 Task: Look for space in Dhaka, Bangladesh from 15th August, 2023 to 20th August, 2023 for 1 adult in price range Rs.5000 to Rs.10000. Place can be private room with 1  bedroom having 1 bed and 1 bathroom. Property type can be hotel. Amenities needed are: air conditioning, . Booking option can be shelf check-in. Required host language is English.
Action: Mouse moved to (399, 183)
Screenshot: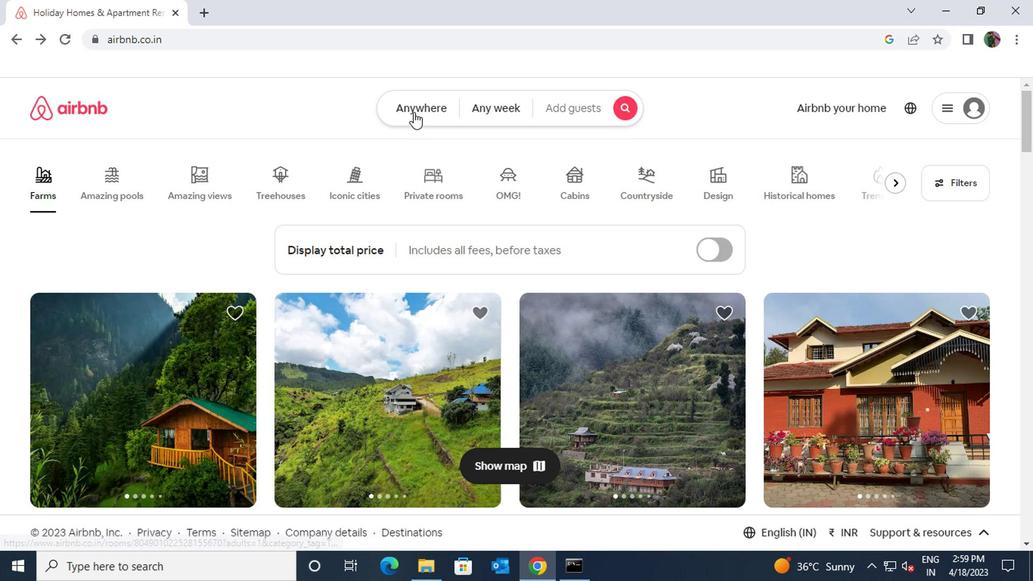
Action: Mouse pressed left at (399, 183)
Screenshot: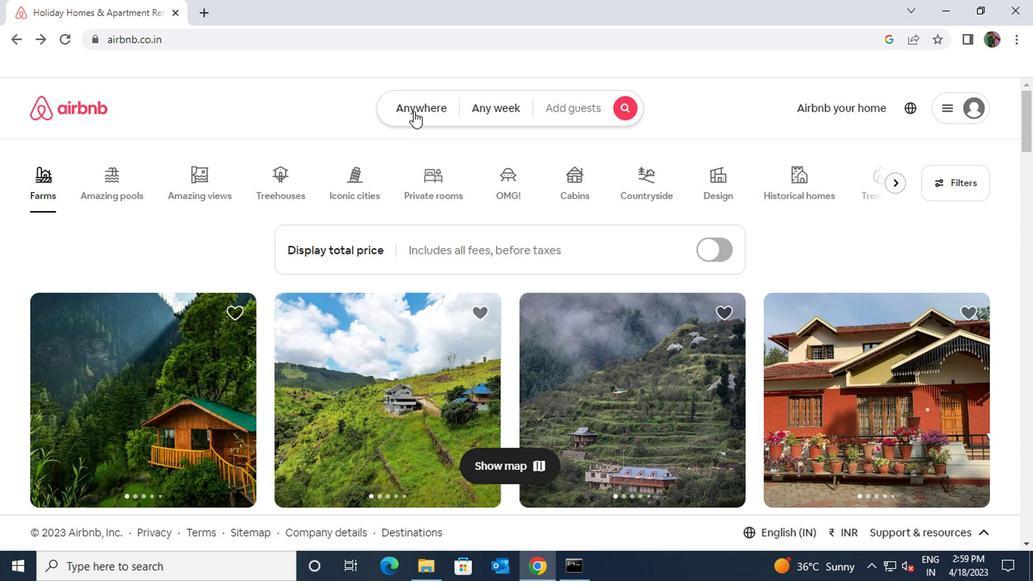 
Action: Mouse moved to (362, 215)
Screenshot: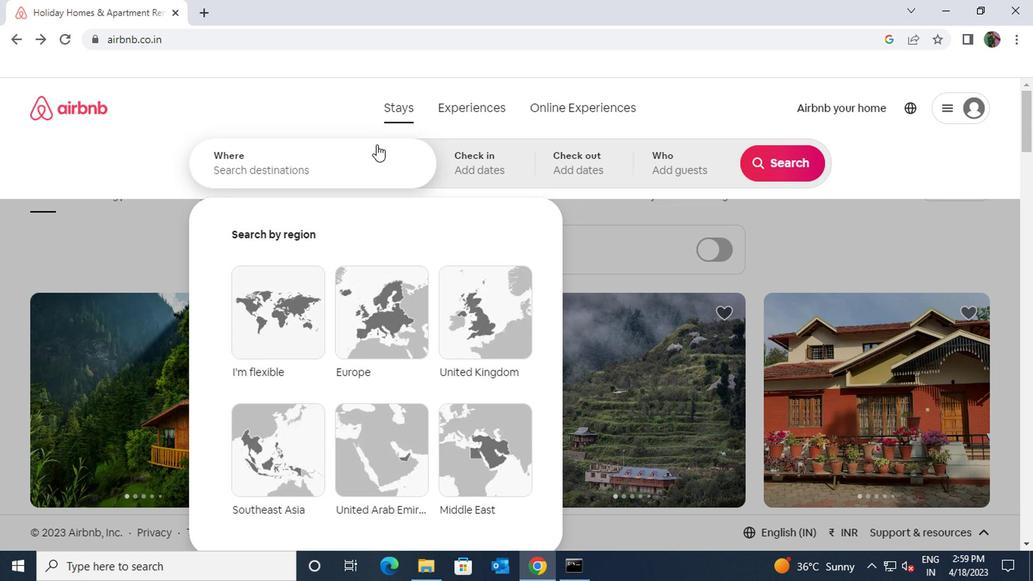 
Action: Mouse pressed left at (362, 215)
Screenshot: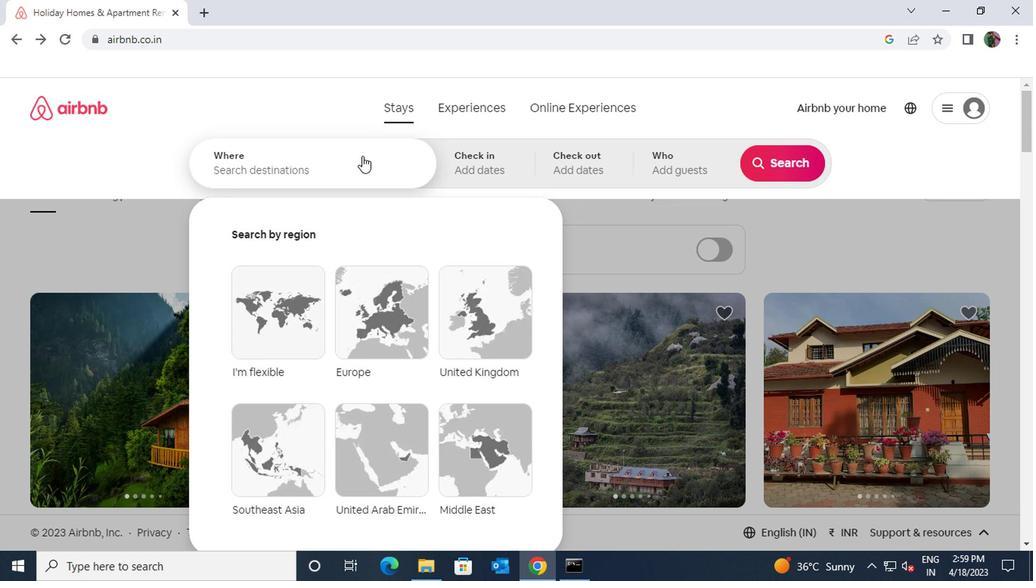 
Action: Key pressed dakha<Key.space>bang
Screenshot: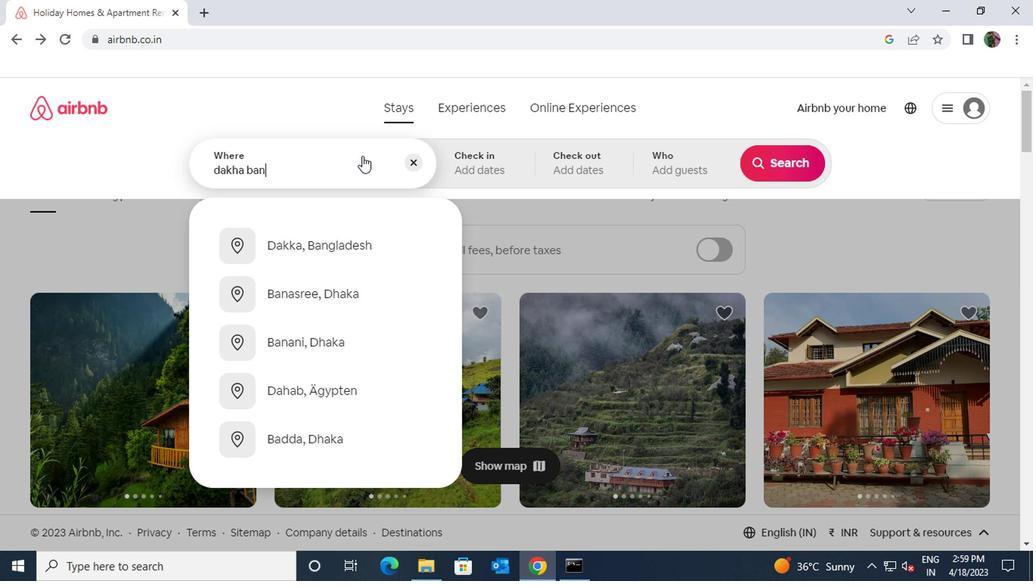 
Action: Mouse moved to (351, 273)
Screenshot: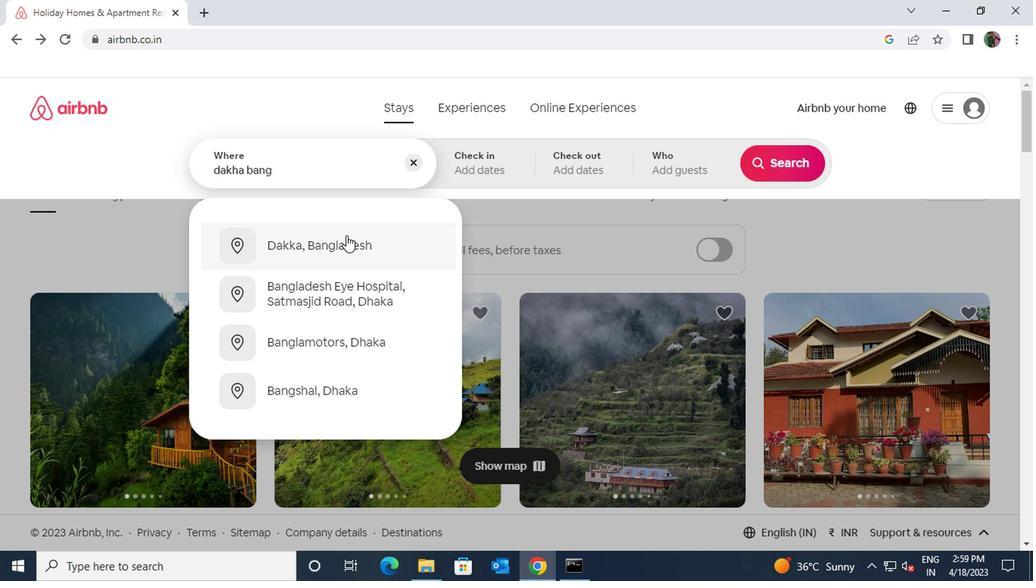 
Action: Mouse pressed left at (351, 273)
Screenshot: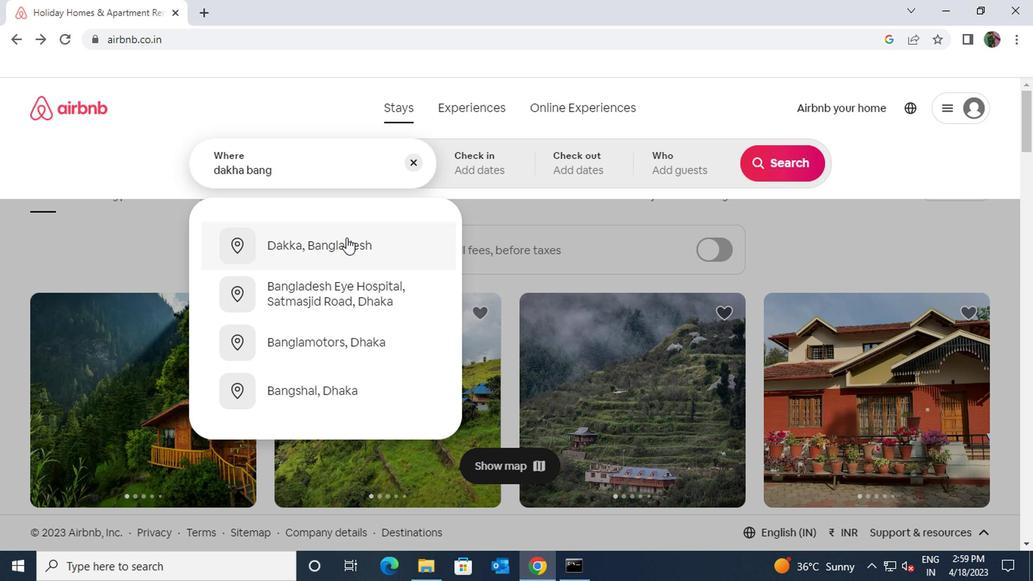 
Action: Mouse moved to (655, 308)
Screenshot: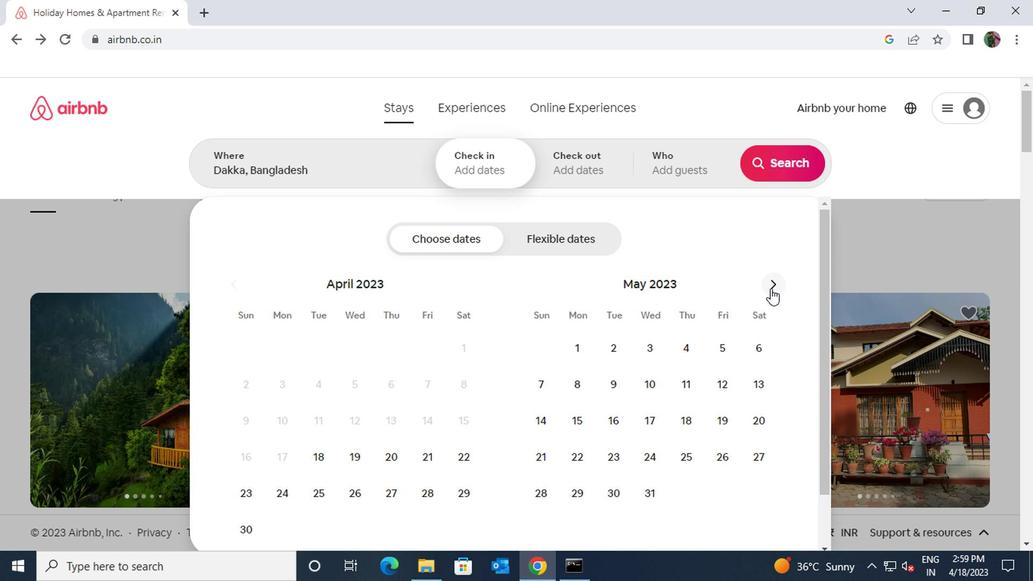 
Action: Mouse pressed left at (655, 308)
Screenshot: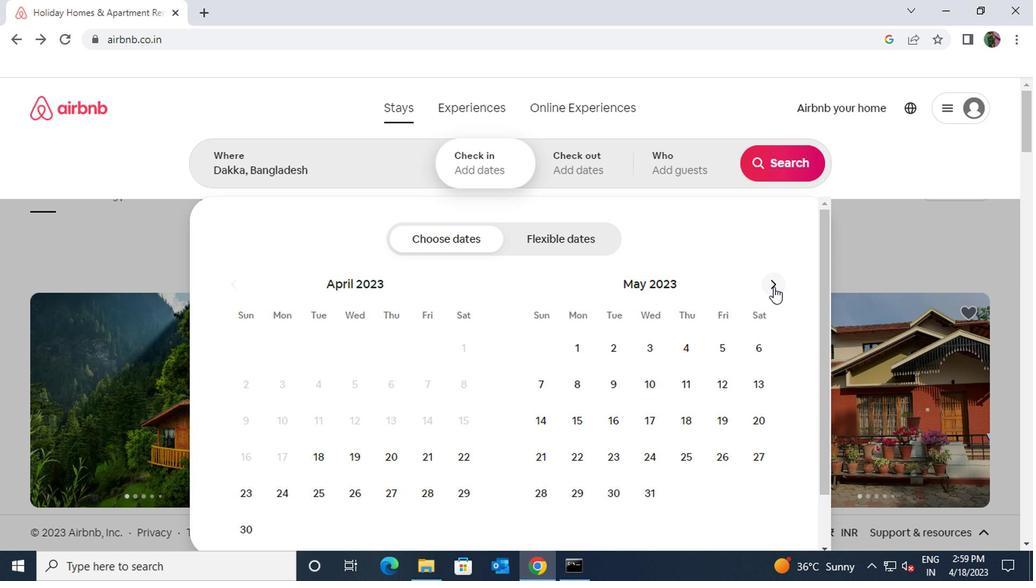 
Action: Mouse pressed left at (655, 308)
Screenshot: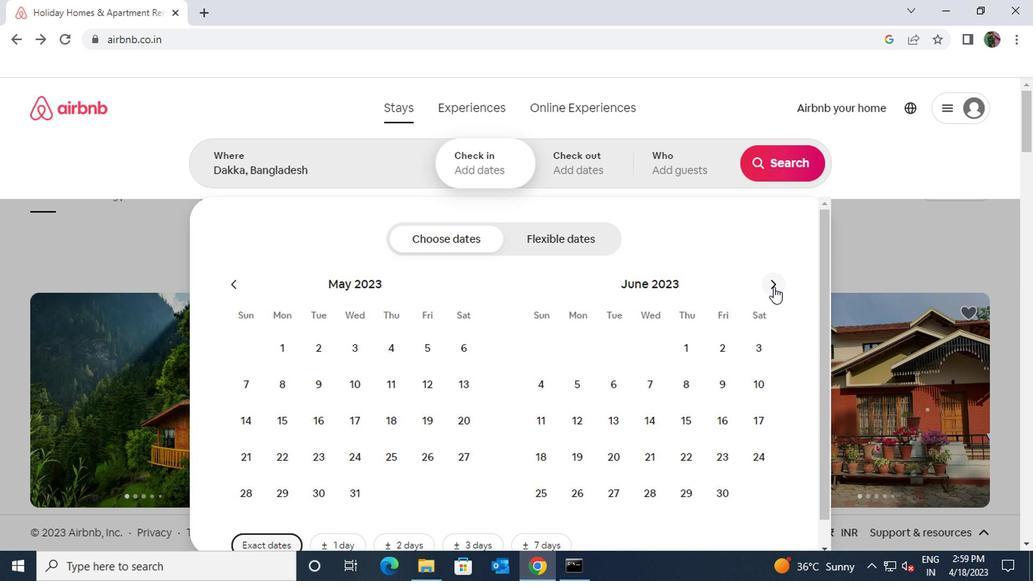 
Action: Mouse pressed left at (655, 308)
Screenshot: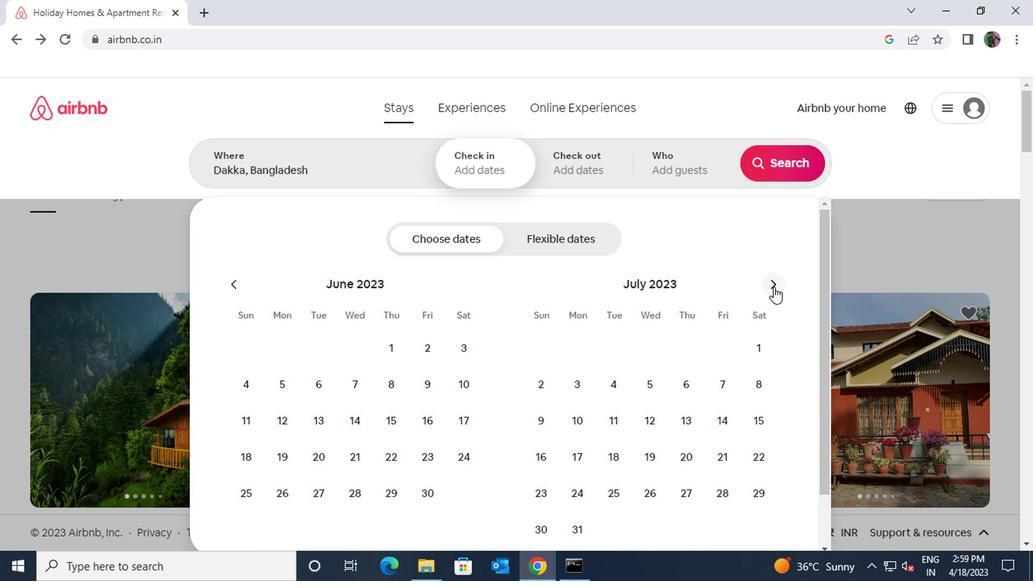 
Action: Mouse moved to (536, 392)
Screenshot: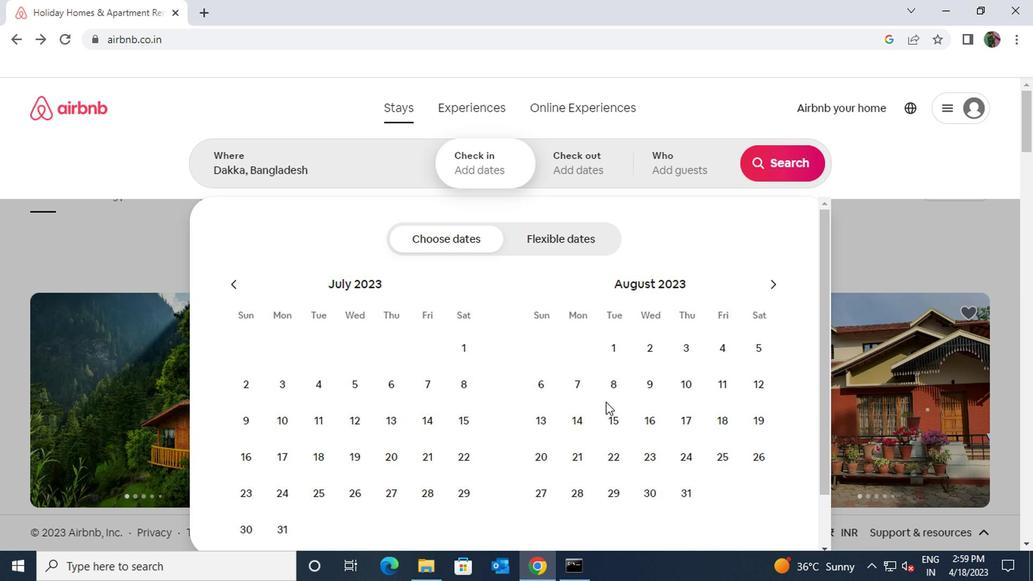 
Action: Mouse pressed left at (536, 392)
Screenshot: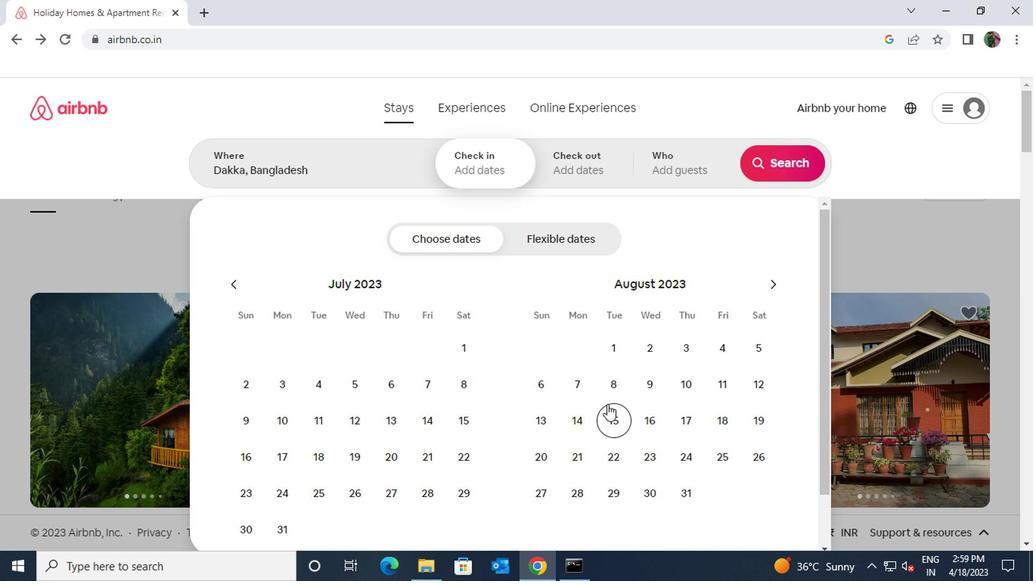 
Action: Mouse moved to (486, 425)
Screenshot: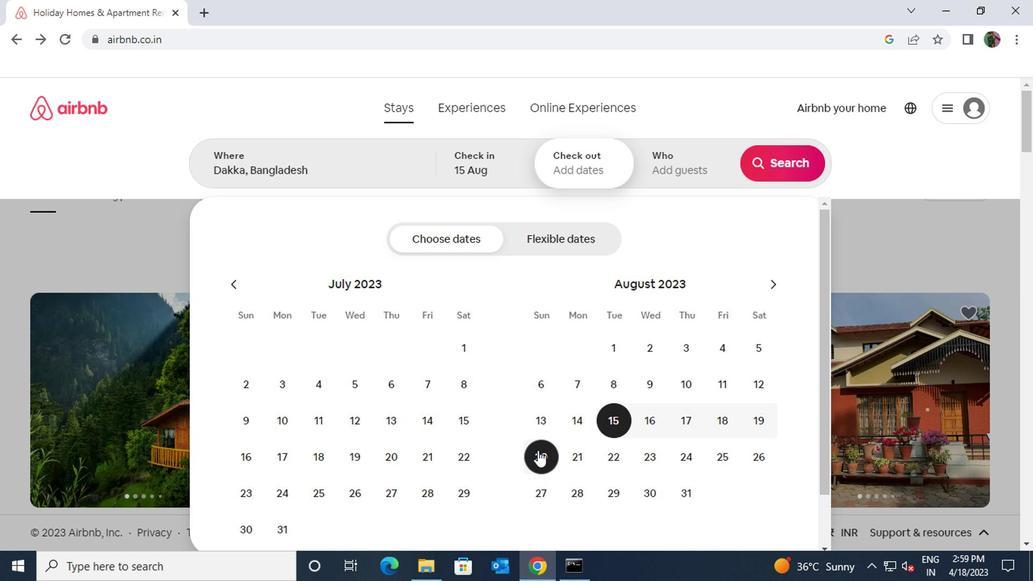 
Action: Mouse pressed left at (486, 425)
Screenshot: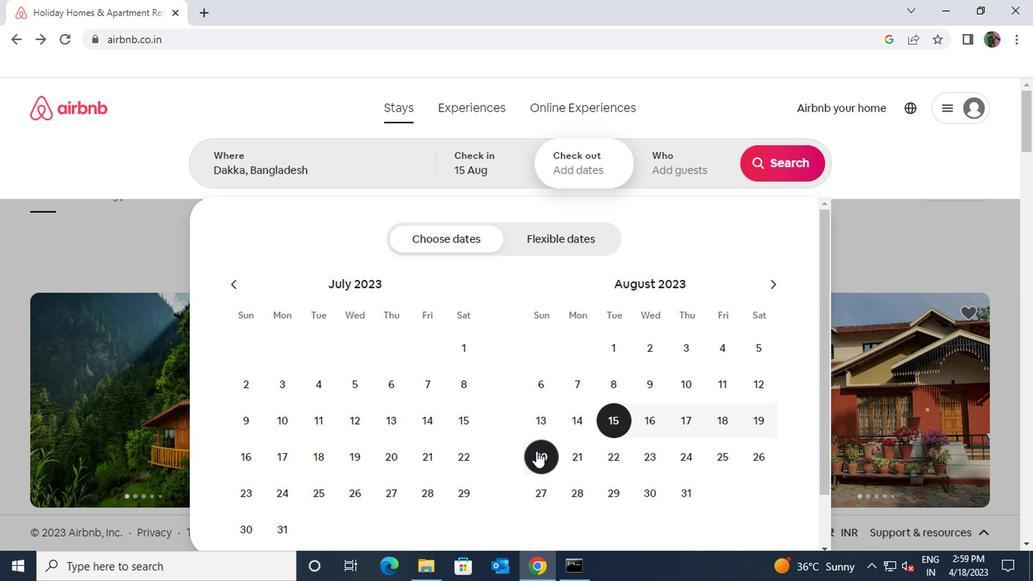 
Action: Mouse moved to (584, 226)
Screenshot: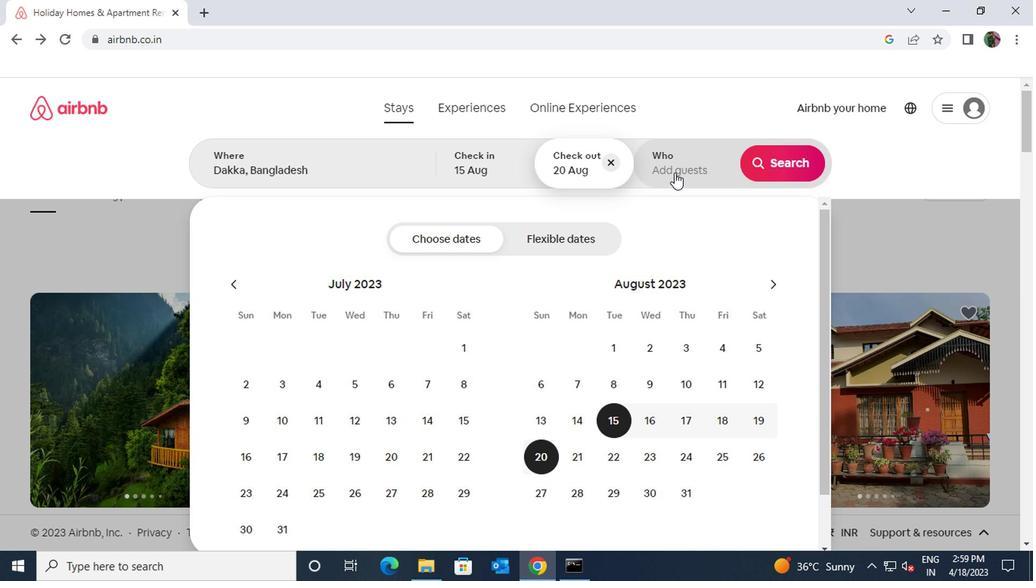 
Action: Mouse pressed left at (584, 226)
Screenshot: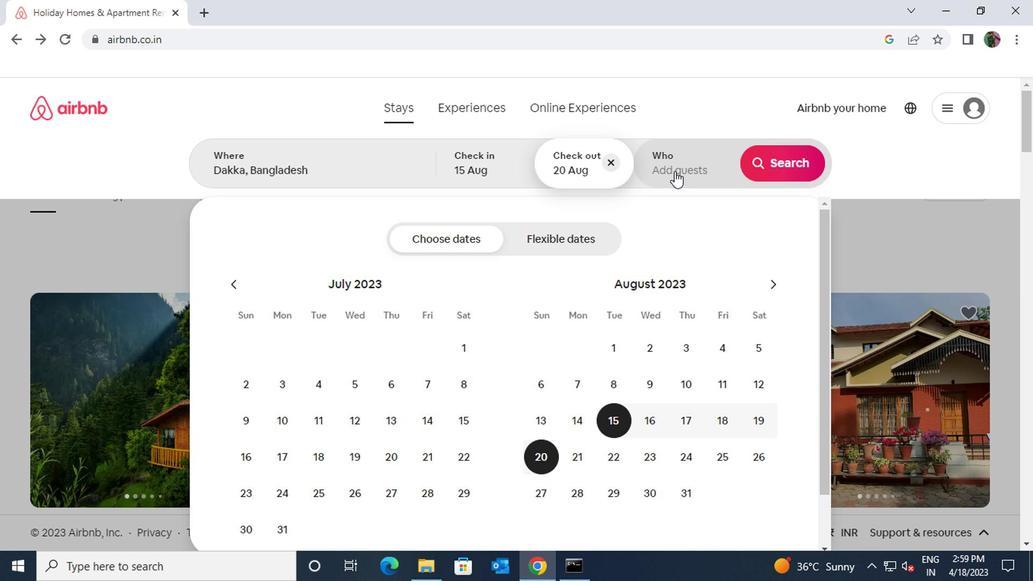 
Action: Mouse moved to (663, 281)
Screenshot: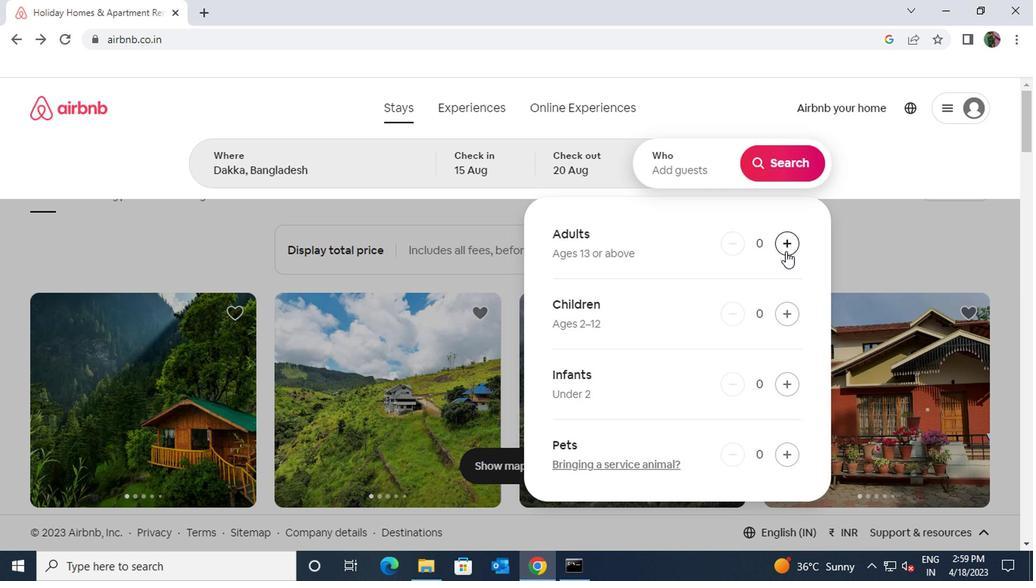 
Action: Mouse pressed left at (663, 281)
Screenshot: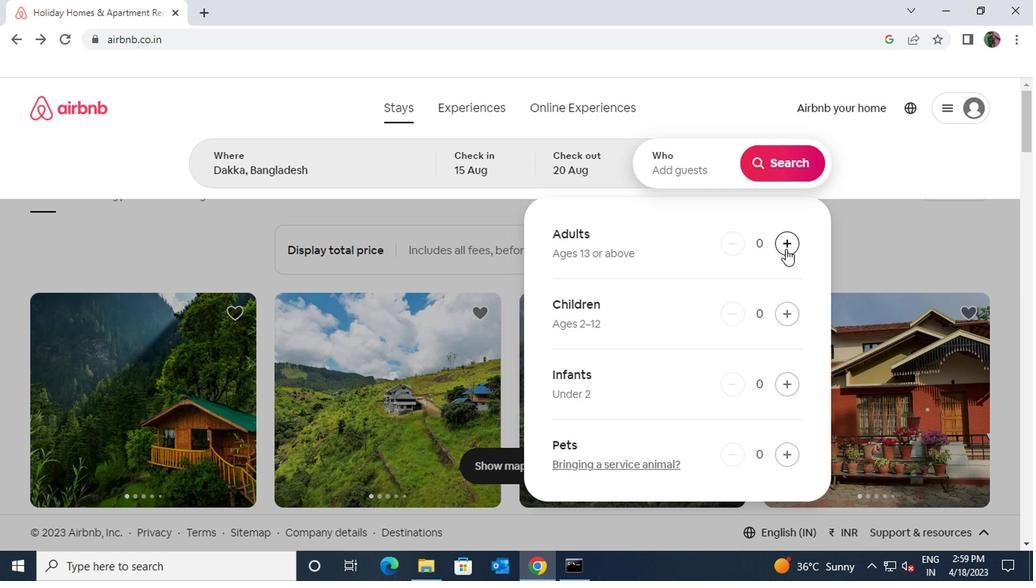 
Action: Mouse moved to (661, 226)
Screenshot: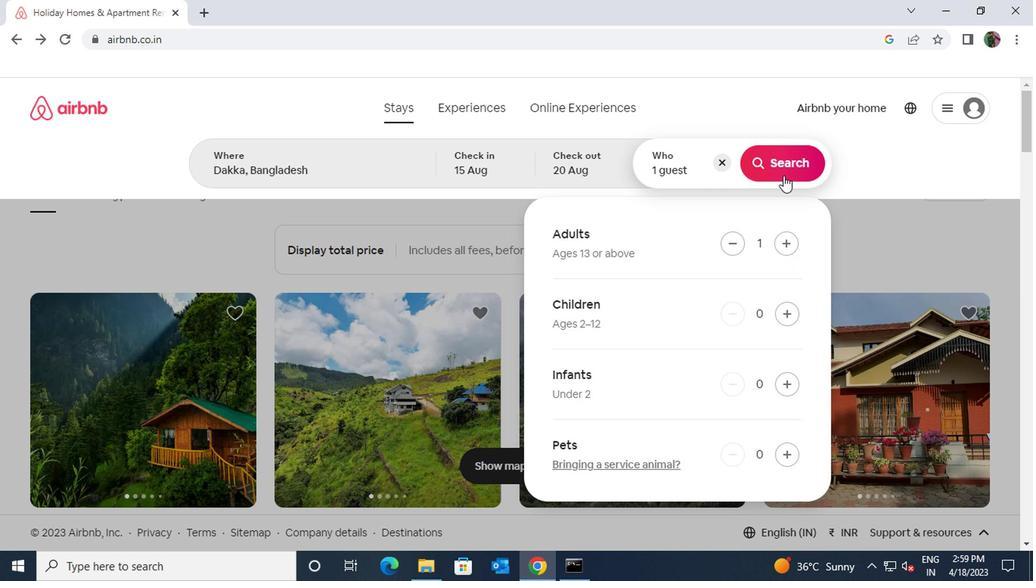 
Action: Mouse pressed left at (661, 226)
Screenshot: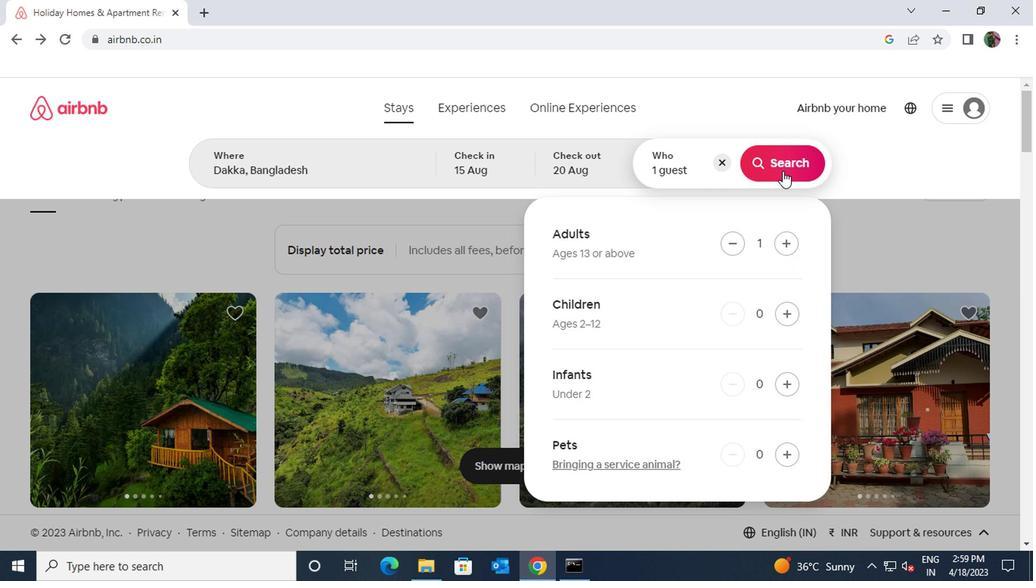 
Action: Mouse moved to (778, 219)
Screenshot: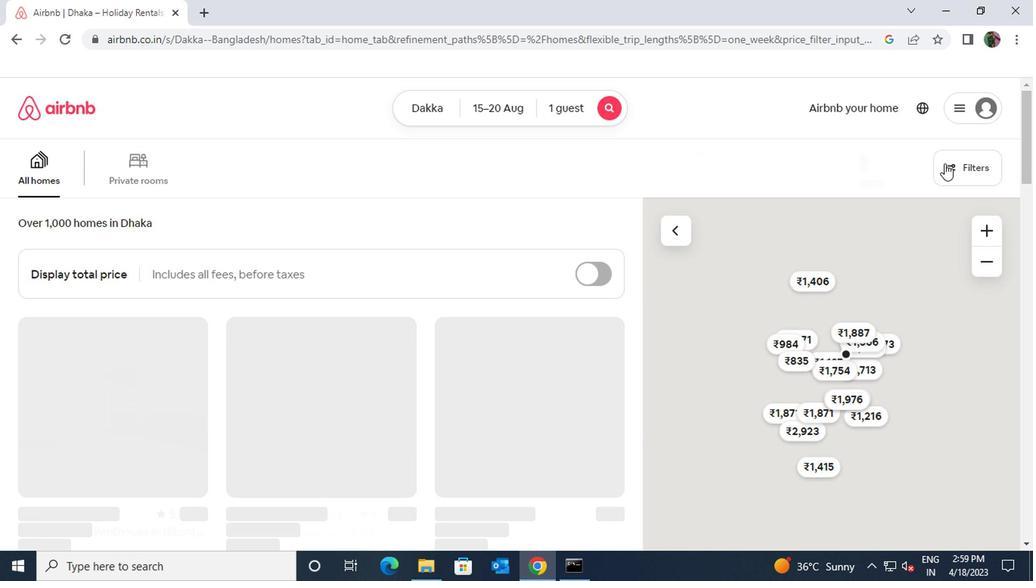 
Action: Mouse pressed left at (778, 219)
Screenshot: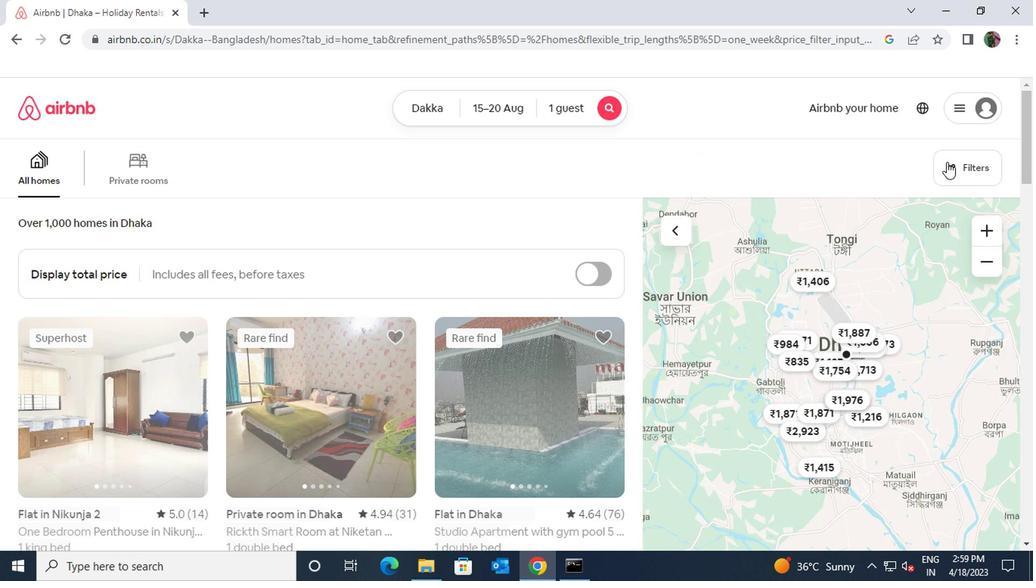 
Action: Mouse moved to (333, 360)
Screenshot: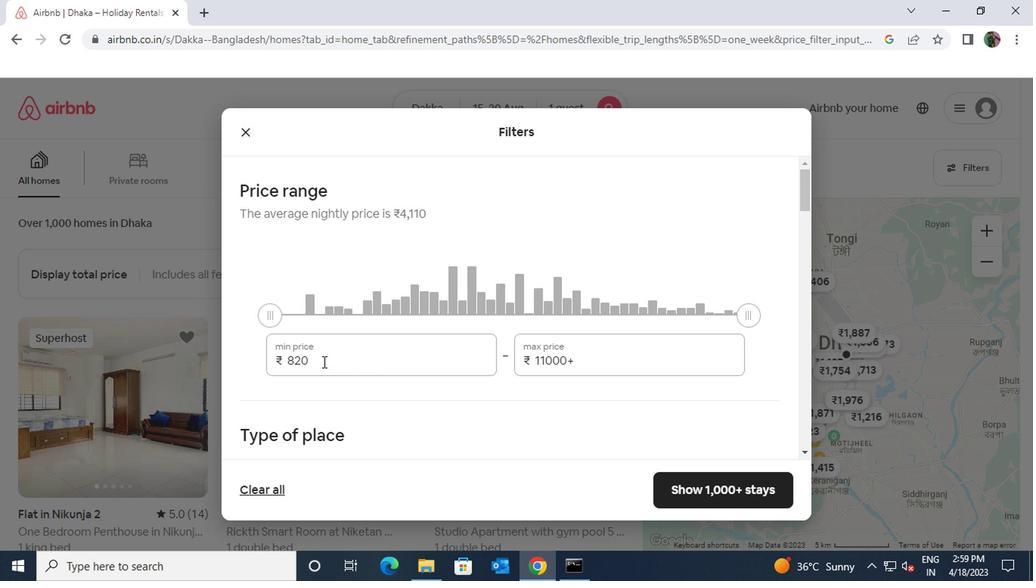 
Action: Mouse pressed left at (333, 360)
Screenshot: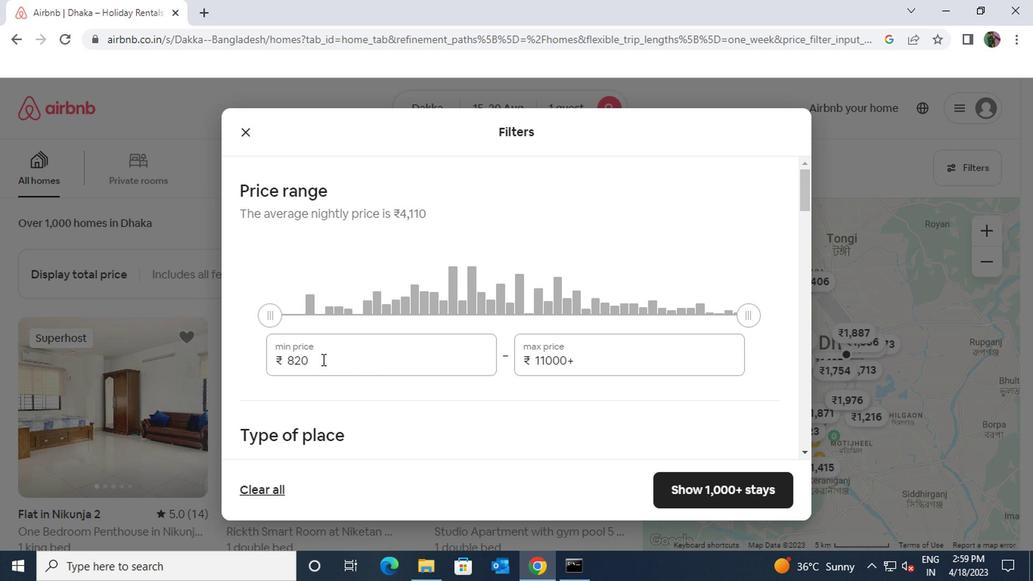 
Action: Mouse moved to (302, 362)
Screenshot: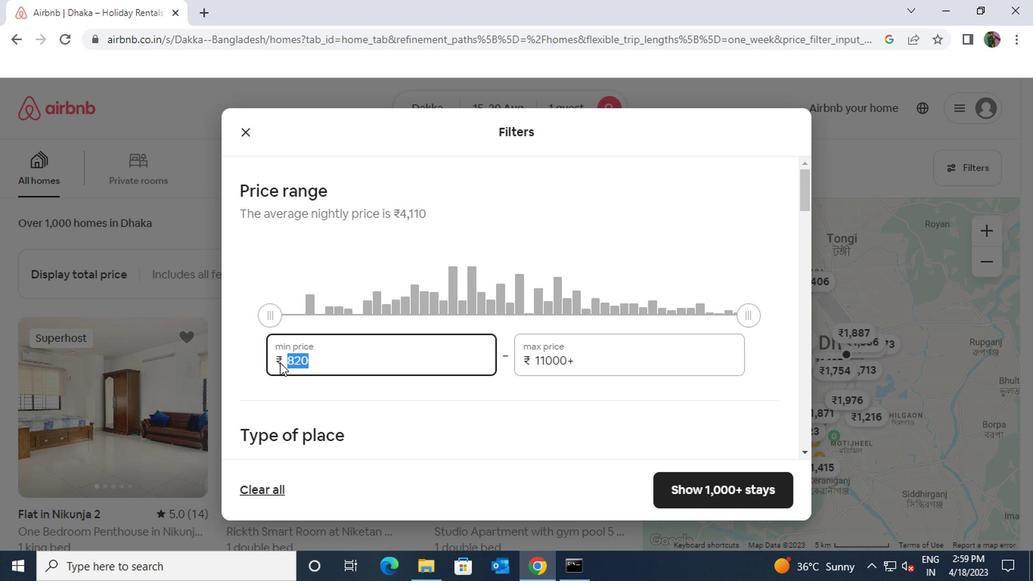
Action: Key pressed 5000
Screenshot: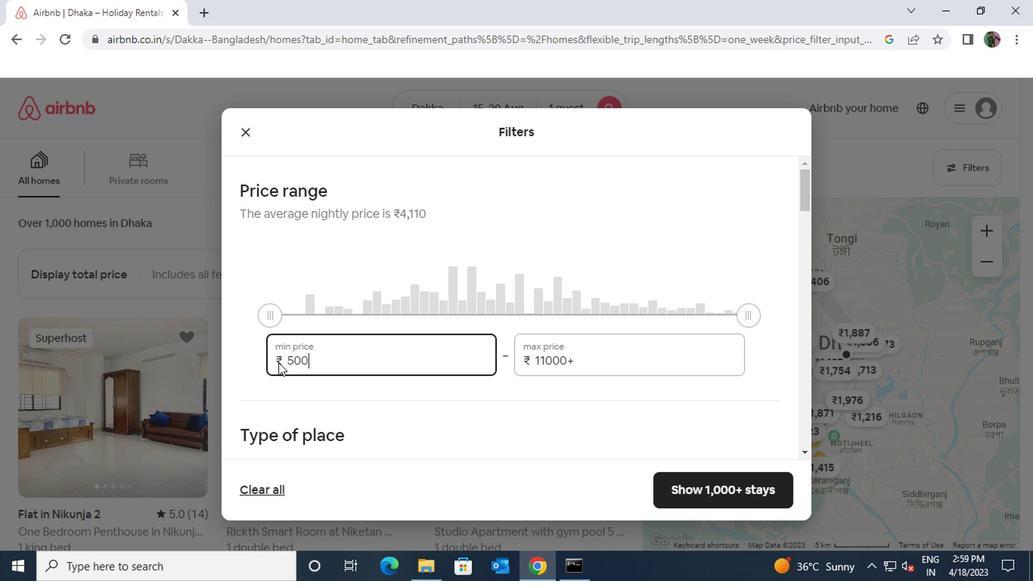 
Action: Mouse moved to (516, 360)
Screenshot: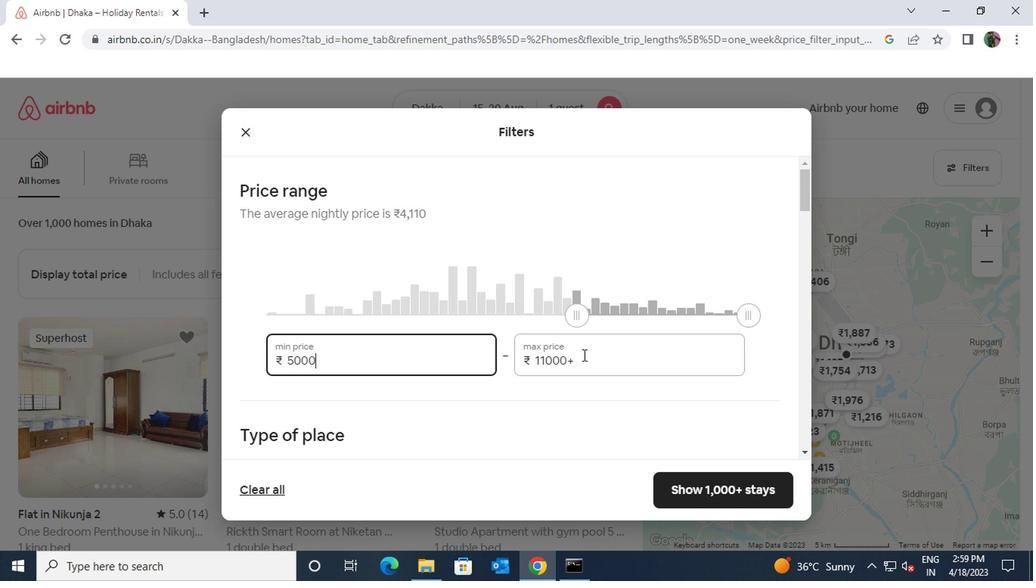 
Action: Mouse pressed left at (516, 360)
Screenshot: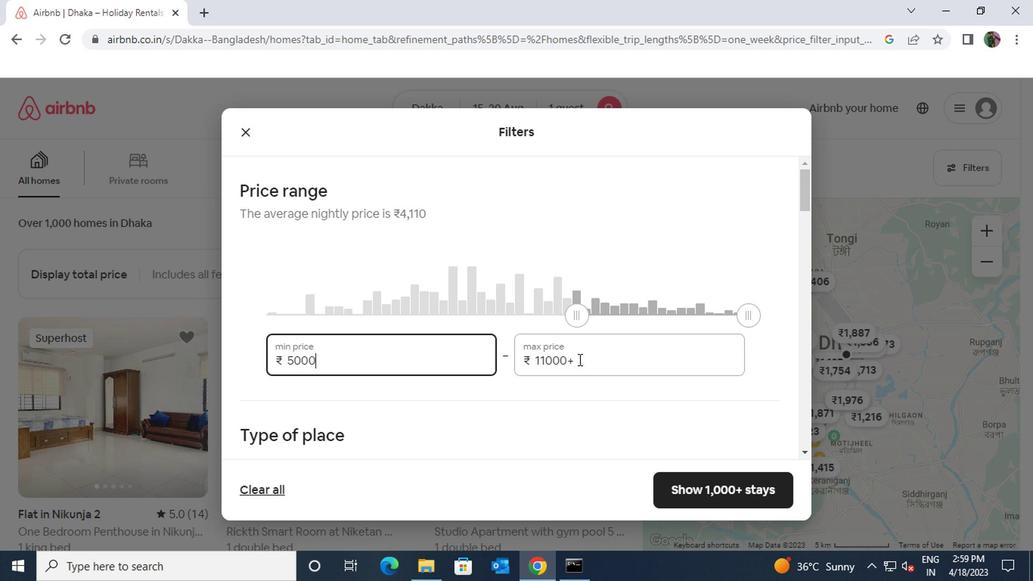 
Action: Mouse moved to (485, 359)
Screenshot: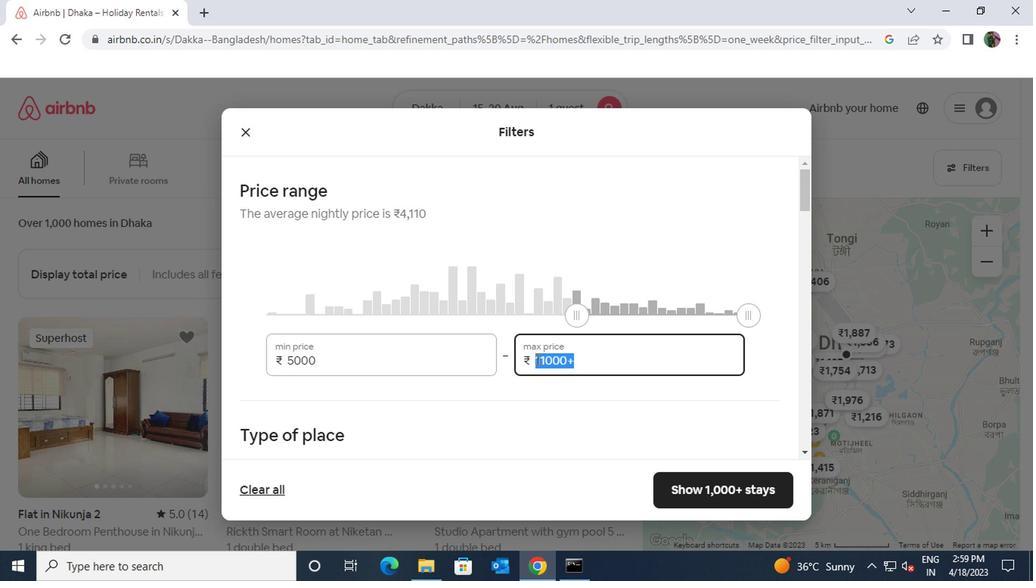 
Action: Key pressed 10000
Screenshot: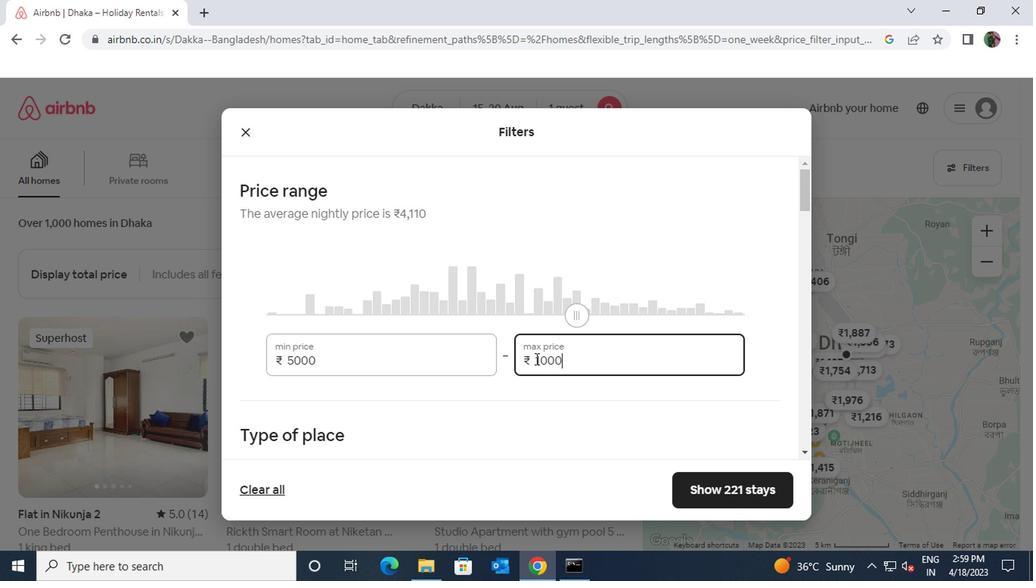 
Action: Mouse moved to (427, 376)
Screenshot: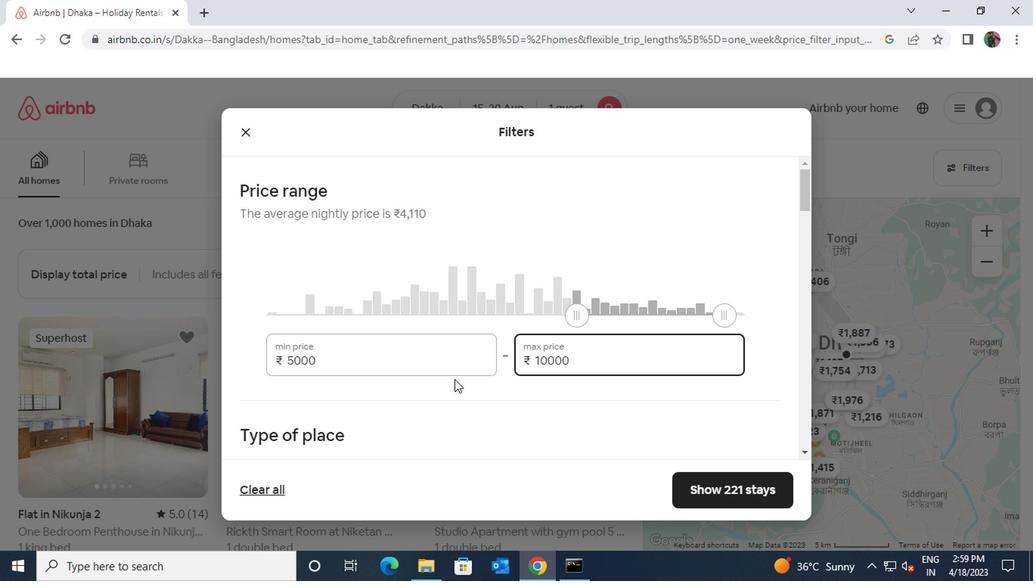 
Action: Mouse scrolled (427, 376) with delta (0, 0)
Screenshot: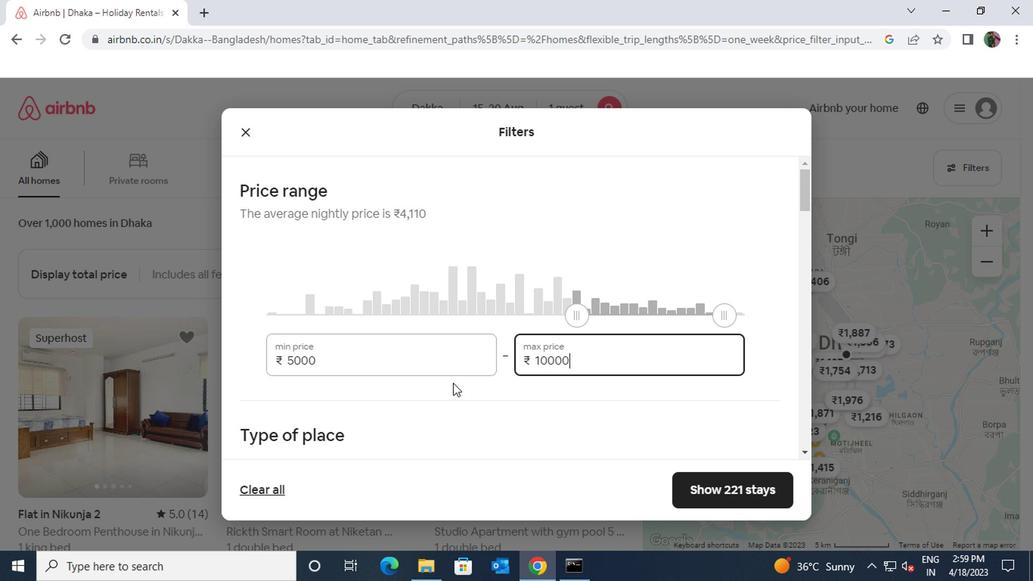 
Action: Mouse moved to (471, 394)
Screenshot: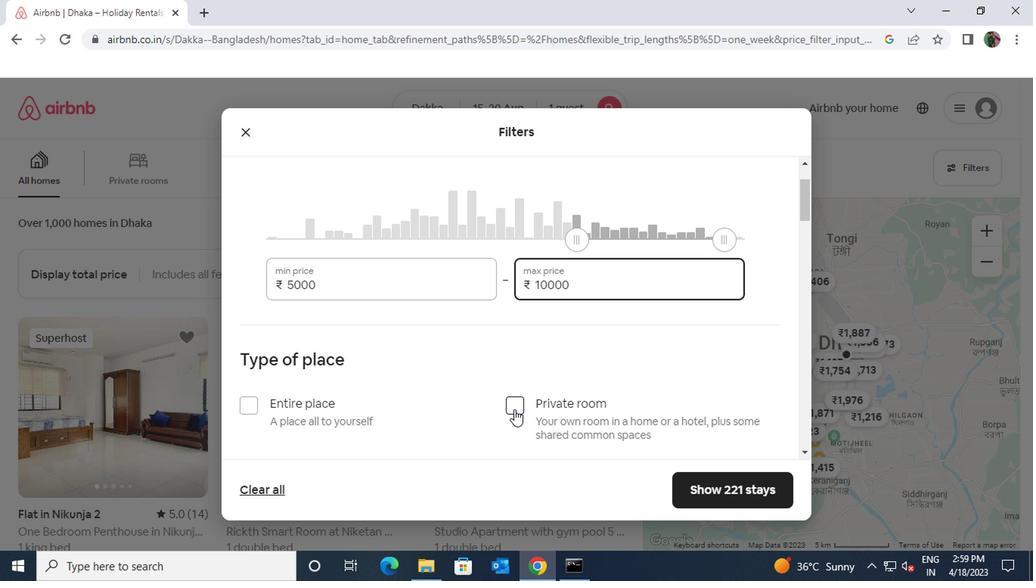 
Action: Mouse pressed left at (471, 394)
Screenshot: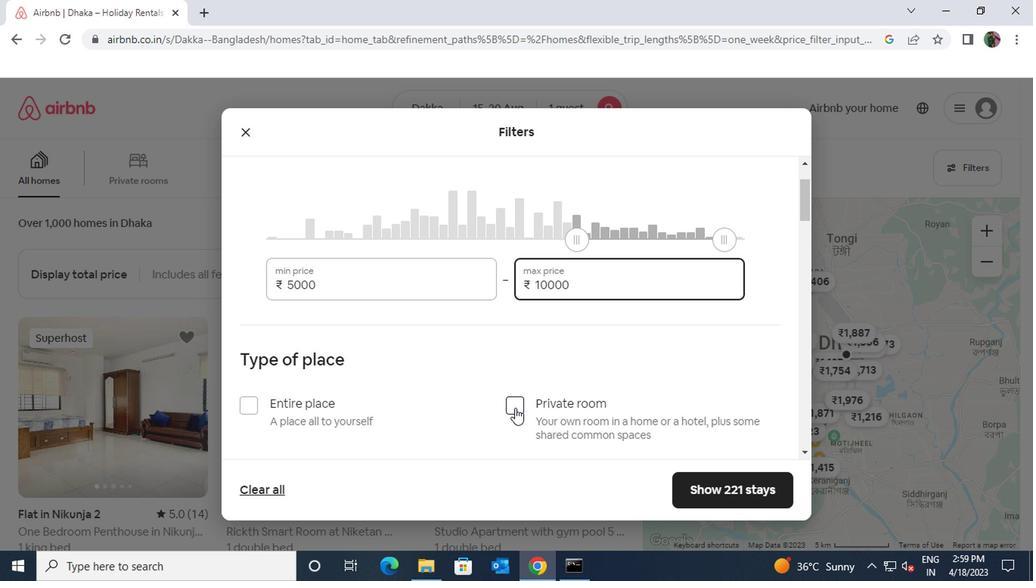 
Action: Mouse moved to (469, 394)
Screenshot: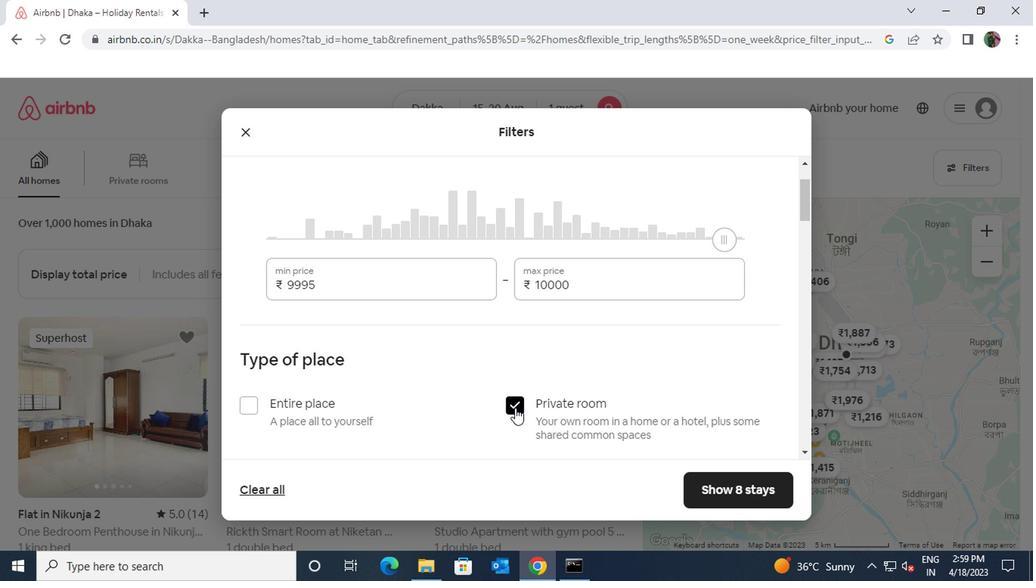 
Action: Mouse scrolled (469, 394) with delta (0, 0)
Screenshot: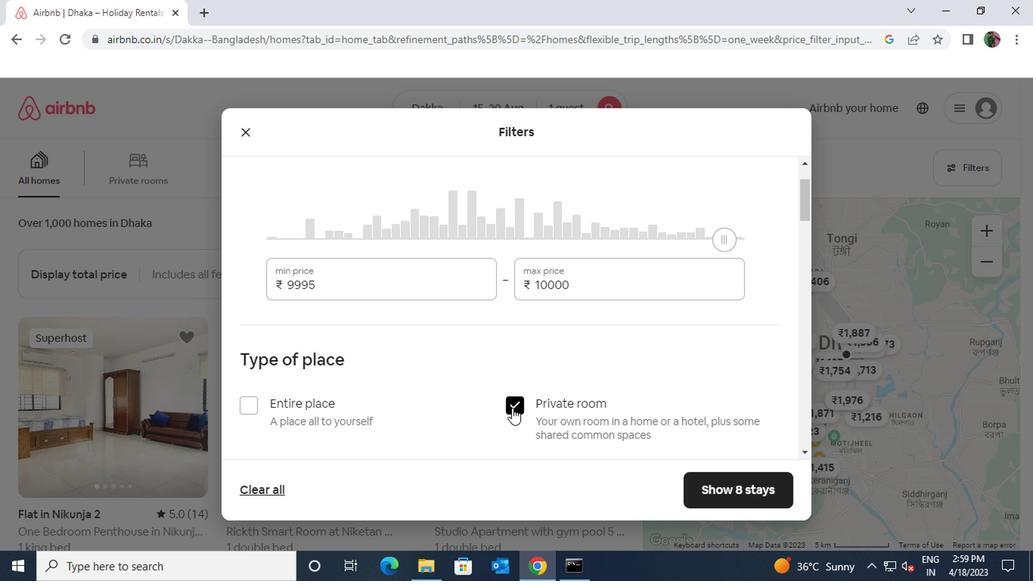 
Action: Mouse moved to (467, 394)
Screenshot: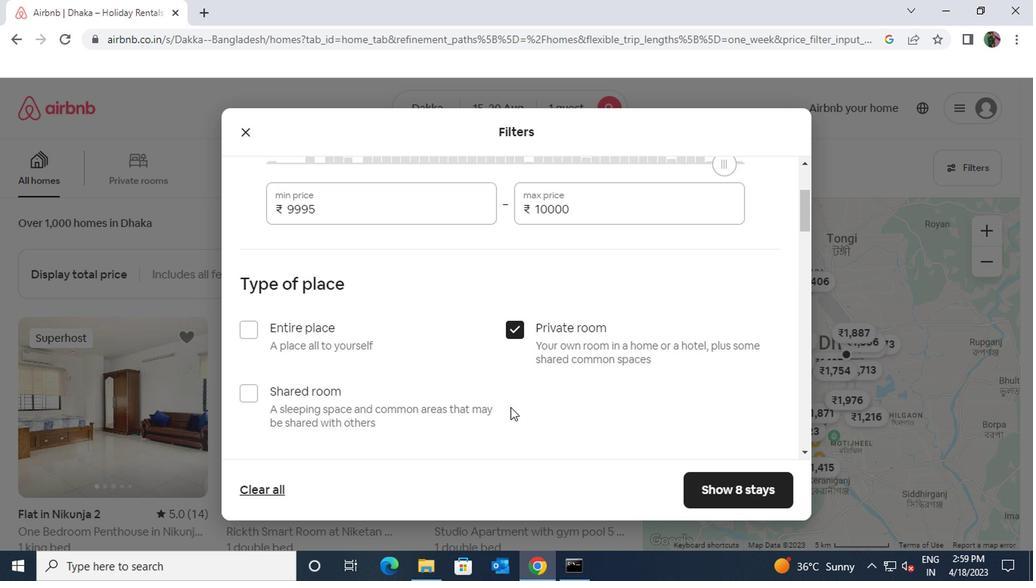 
Action: Mouse scrolled (467, 393) with delta (0, 0)
Screenshot: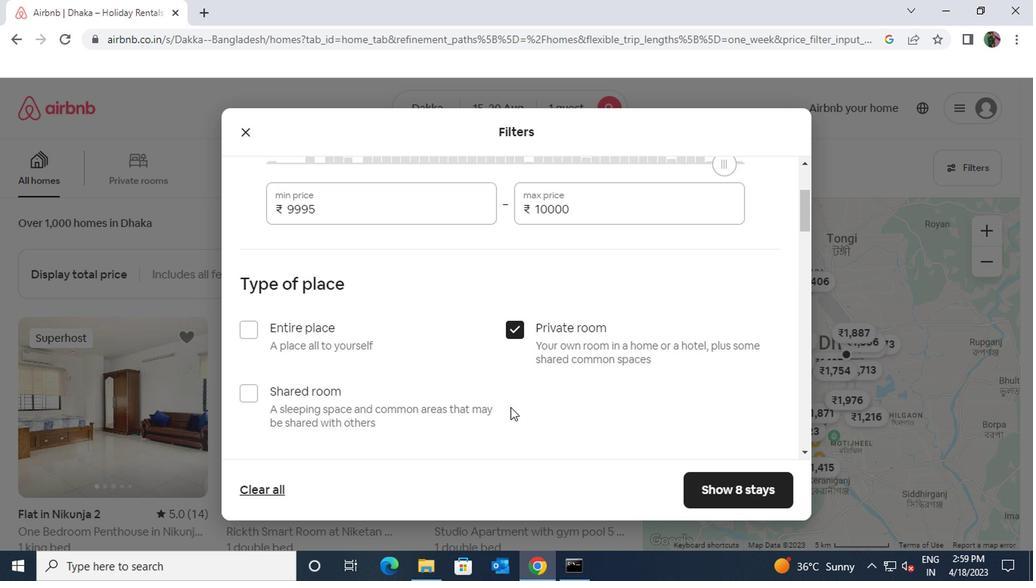 
Action: Mouse moved to (464, 392)
Screenshot: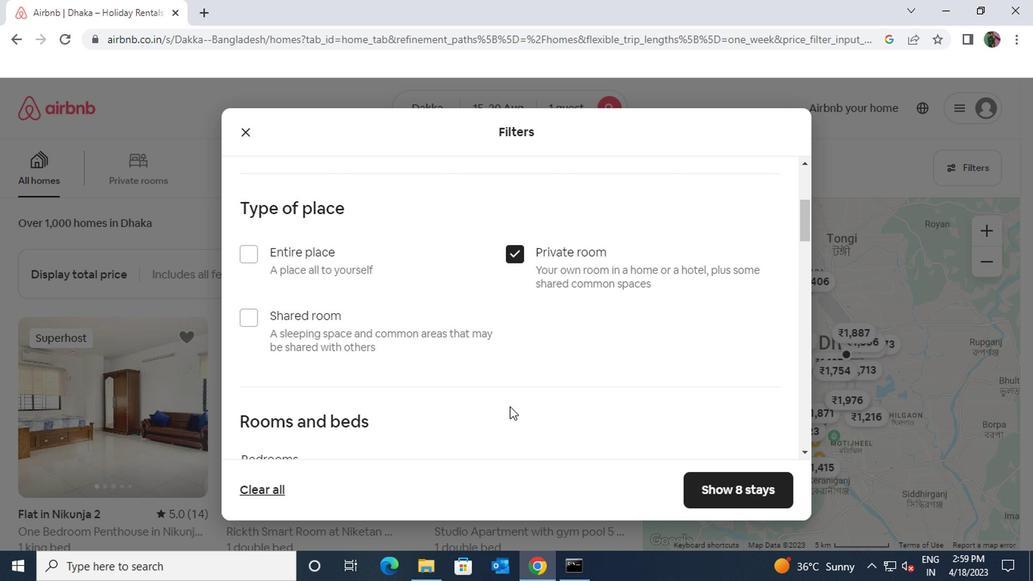 
Action: Mouse scrolled (464, 391) with delta (0, 0)
Screenshot: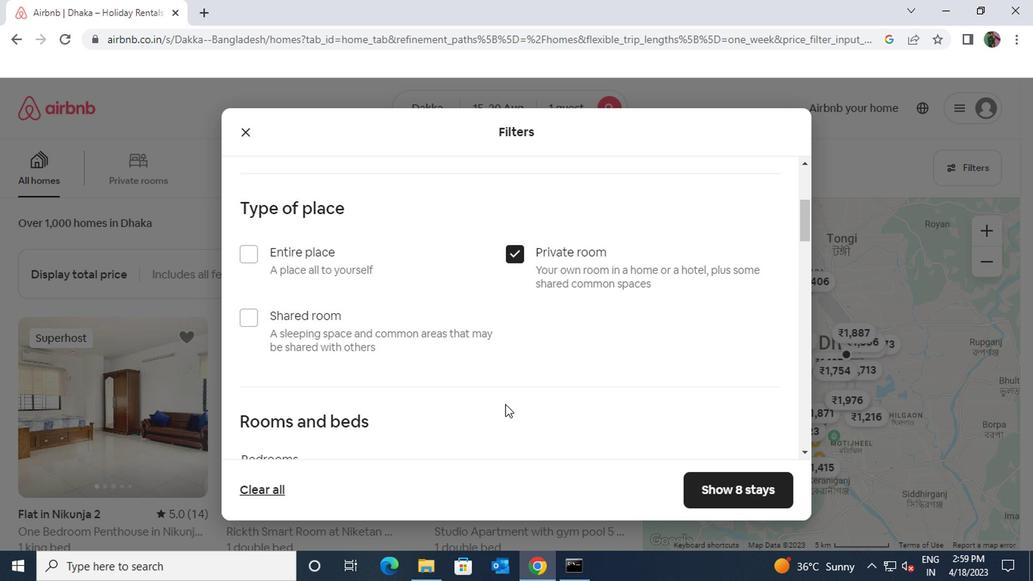 
Action: Mouse moved to (342, 402)
Screenshot: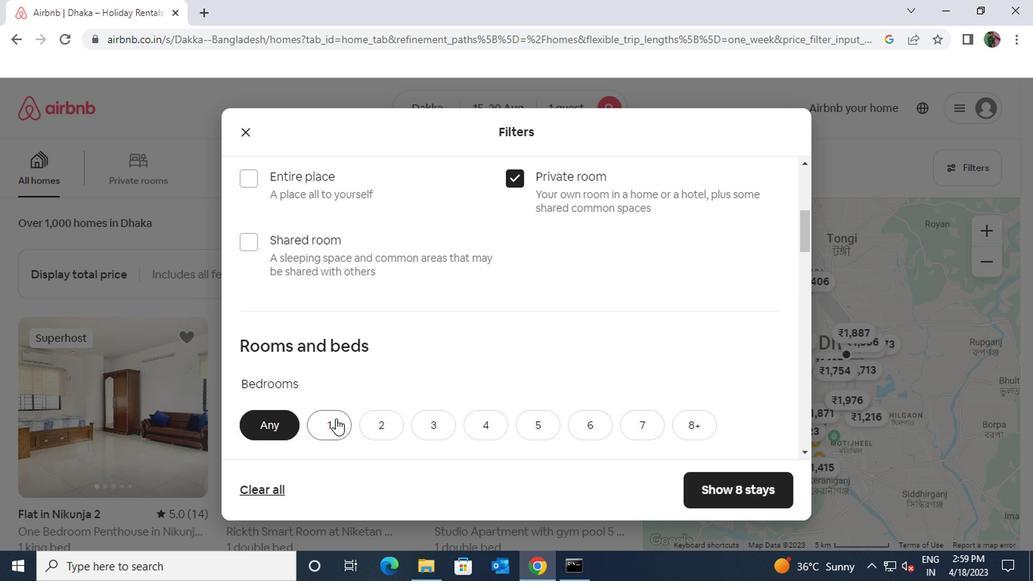 
Action: Mouse pressed left at (342, 402)
Screenshot: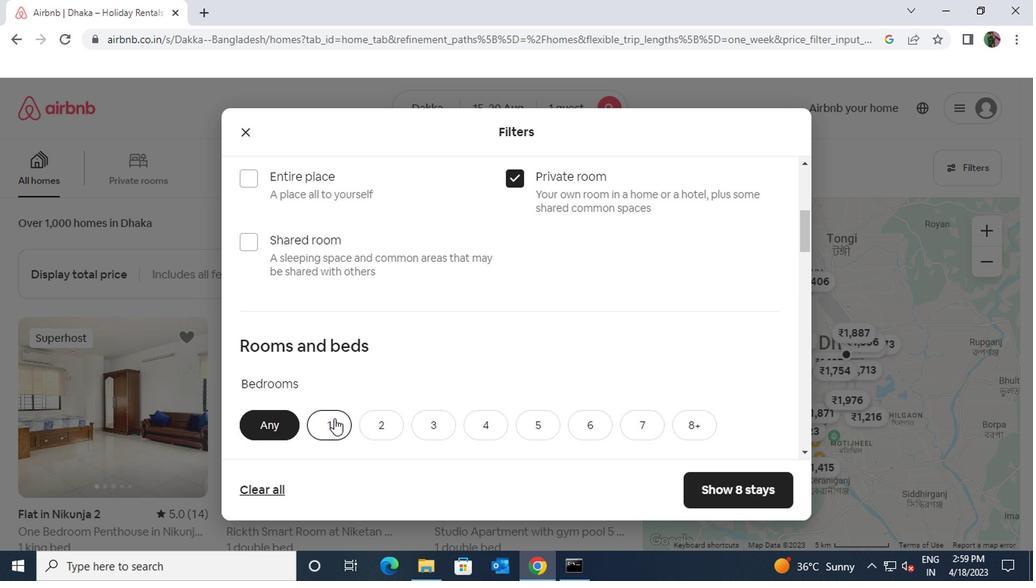 
Action: Mouse scrolled (342, 401) with delta (0, 0)
Screenshot: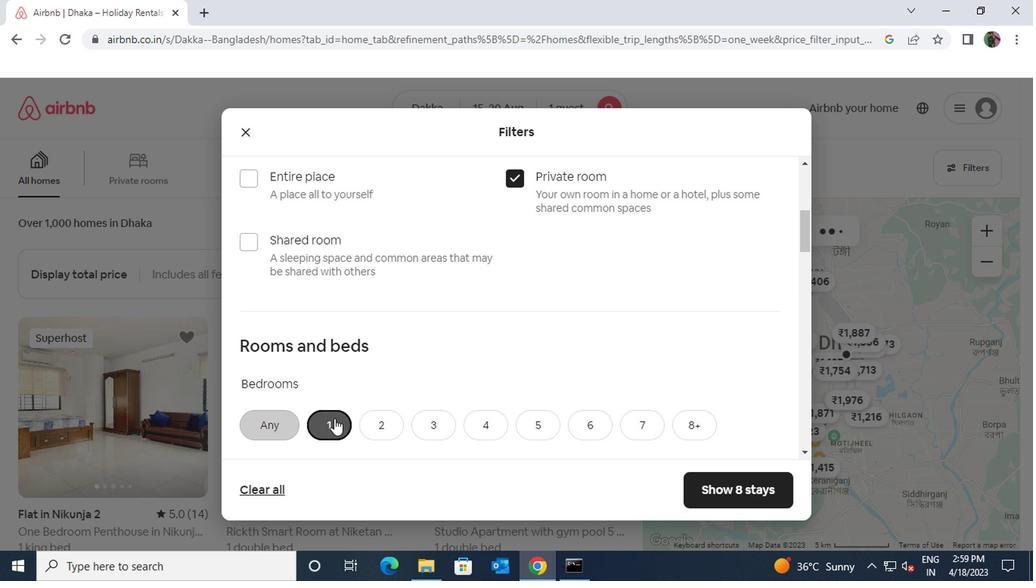 
Action: Mouse scrolled (342, 401) with delta (0, 0)
Screenshot: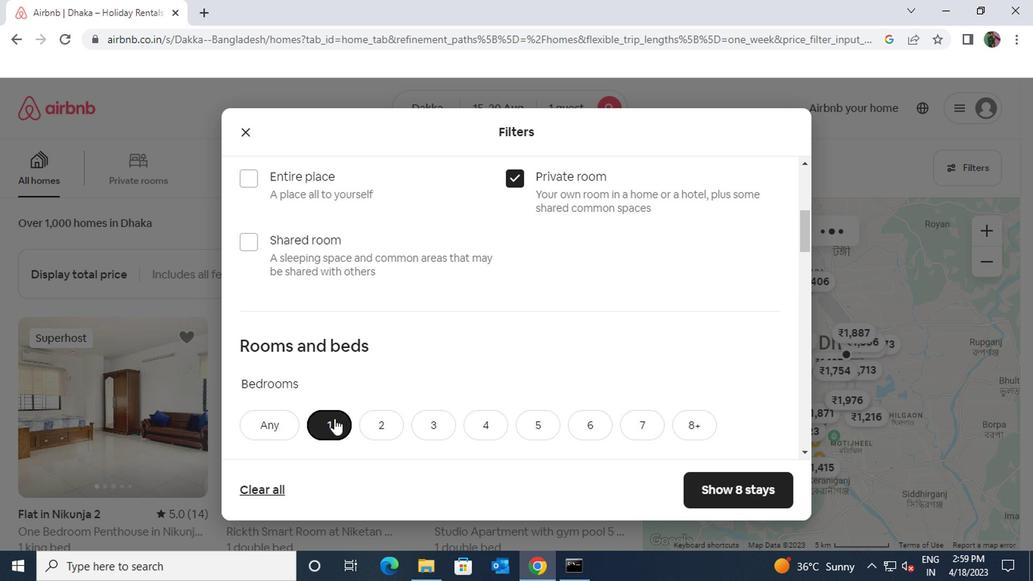 
Action: Mouse moved to (339, 361)
Screenshot: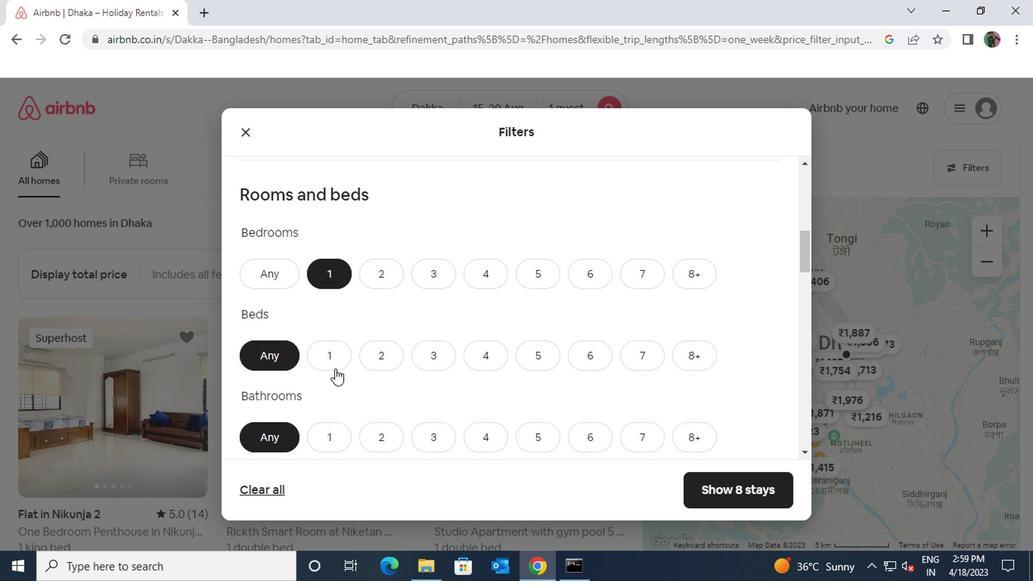 
Action: Mouse pressed left at (339, 361)
Screenshot: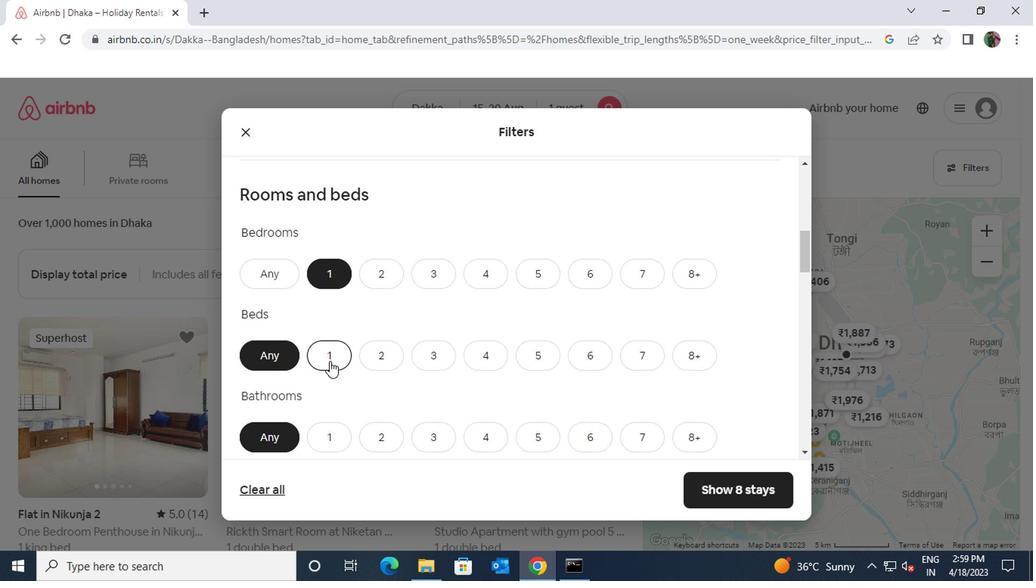 
Action: Mouse scrolled (339, 360) with delta (0, 0)
Screenshot: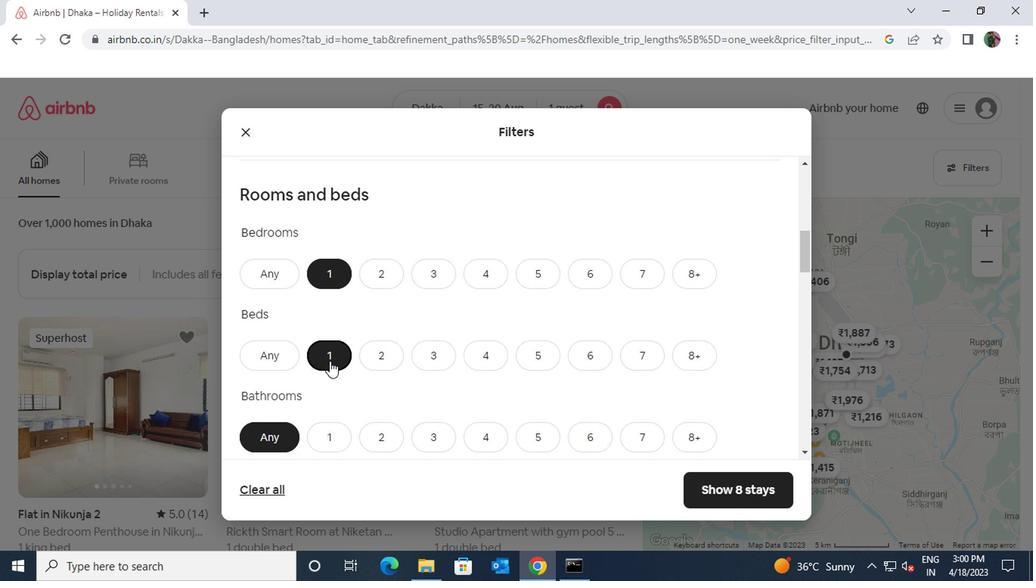 
Action: Mouse pressed left at (339, 361)
Screenshot: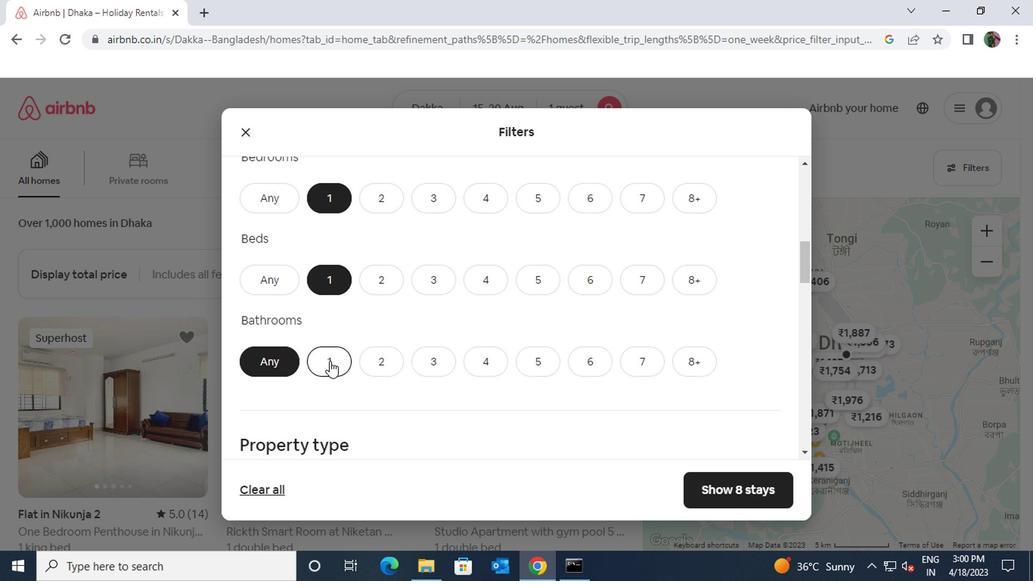 
Action: Mouse scrolled (339, 360) with delta (0, 0)
Screenshot: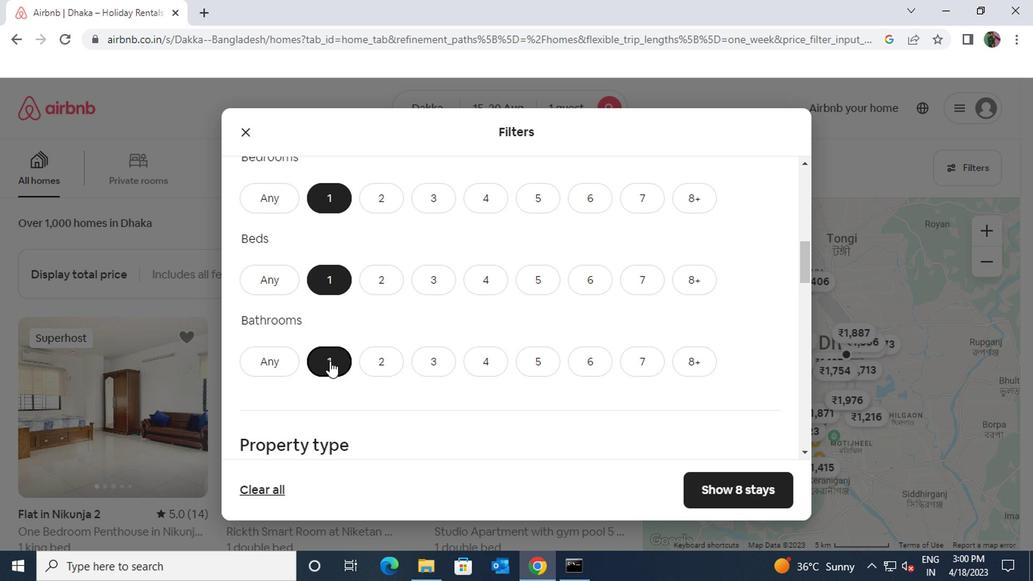 
Action: Mouse scrolled (339, 360) with delta (0, 0)
Screenshot: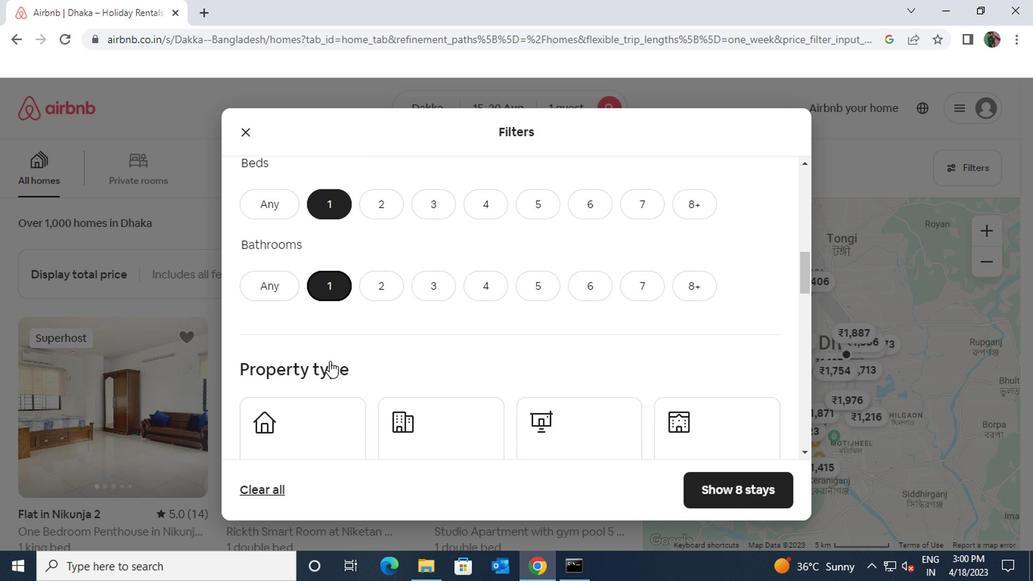 
Action: Mouse moved to (584, 377)
Screenshot: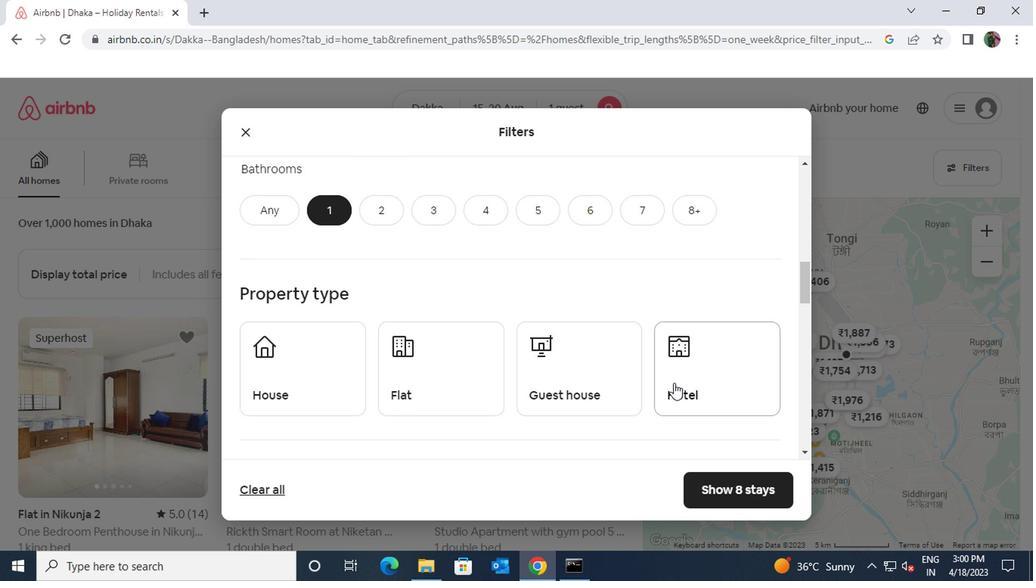 
Action: Mouse pressed left at (584, 377)
Screenshot: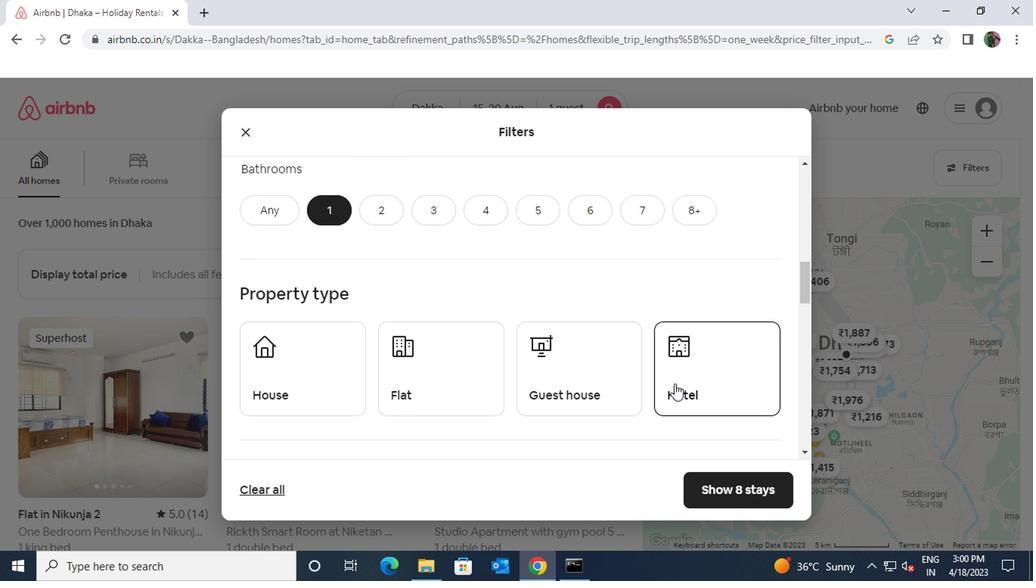 
Action: Mouse moved to (492, 414)
Screenshot: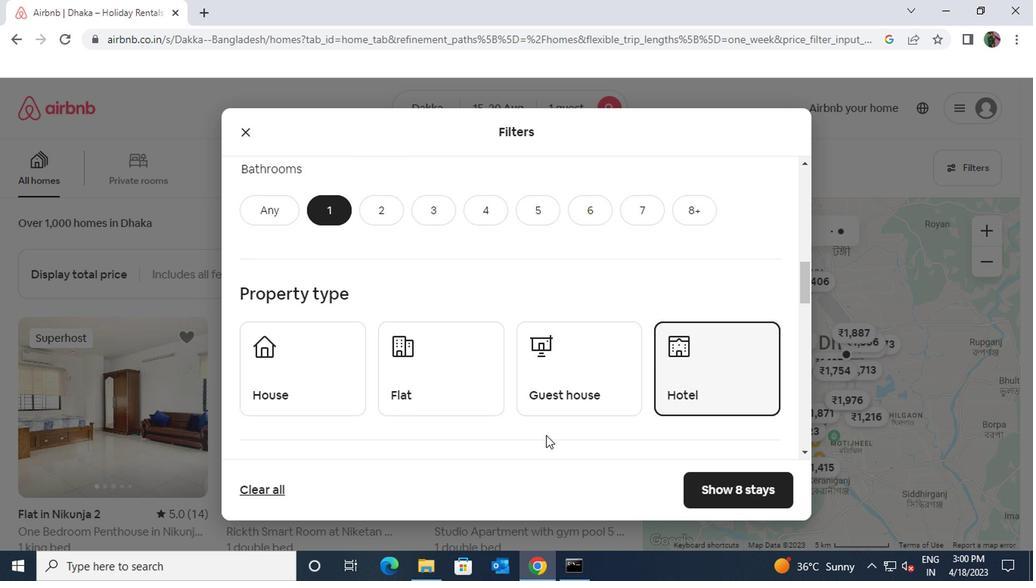 
Action: Mouse scrolled (492, 413) with delta (0, 0)
Screenshot: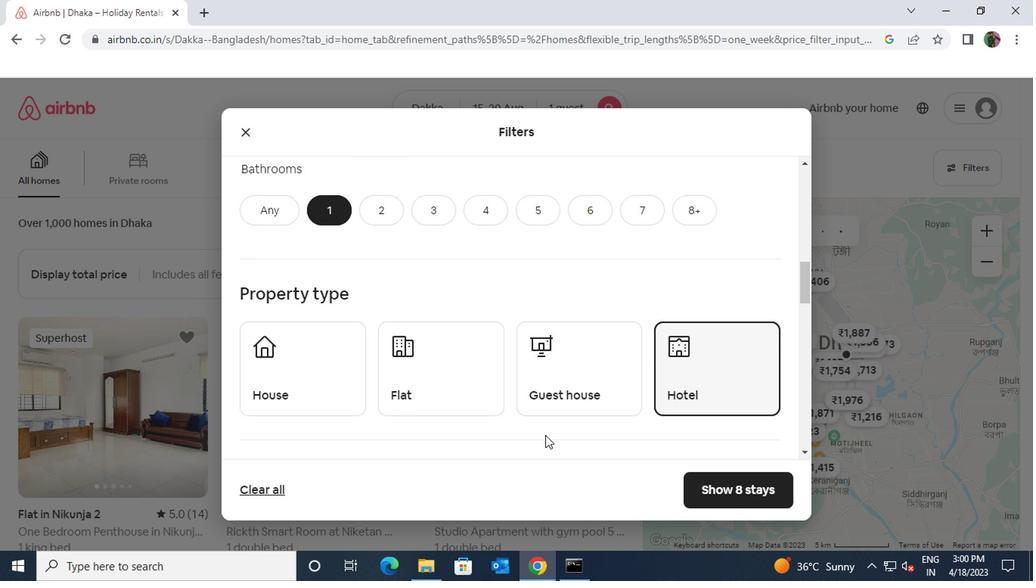 
Action: Mouse moved to (491, 411)
Screenshot: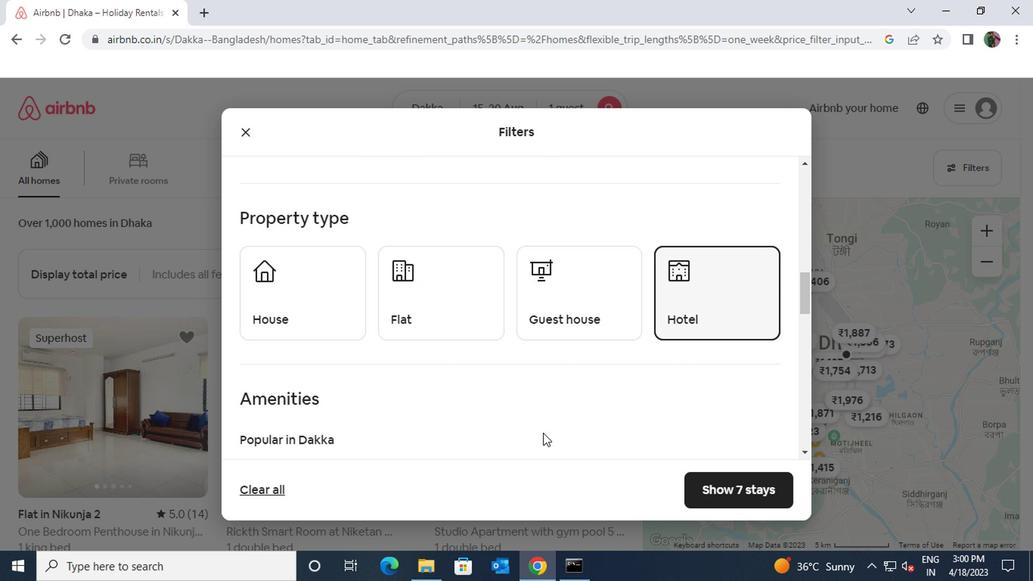 
Action: Mouse scrolled (491, 411) with delta (0, 0)
Screenshot: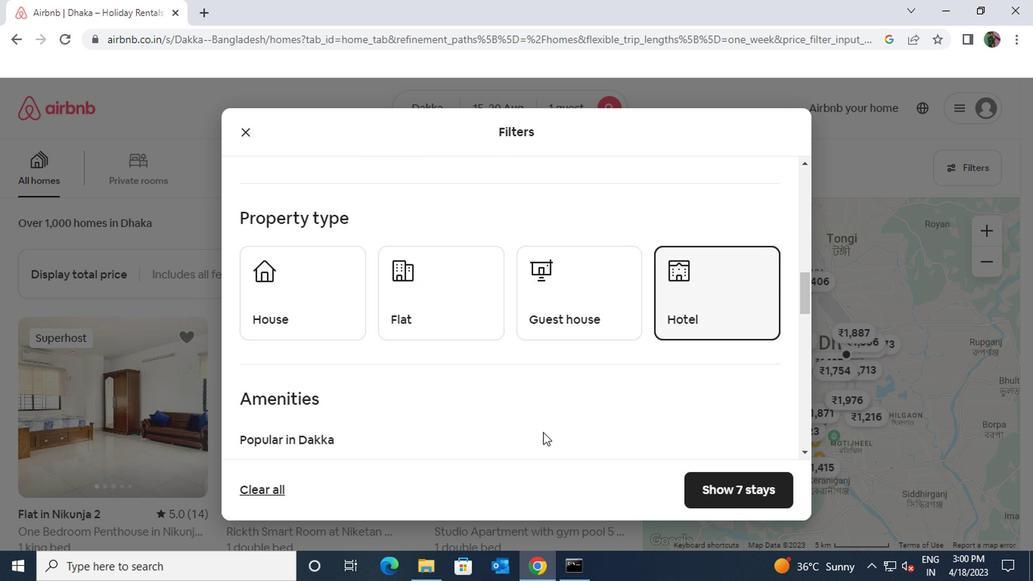 
Action: Mouse scrolled (491, 411) with delta (0, 0)
Screenshot: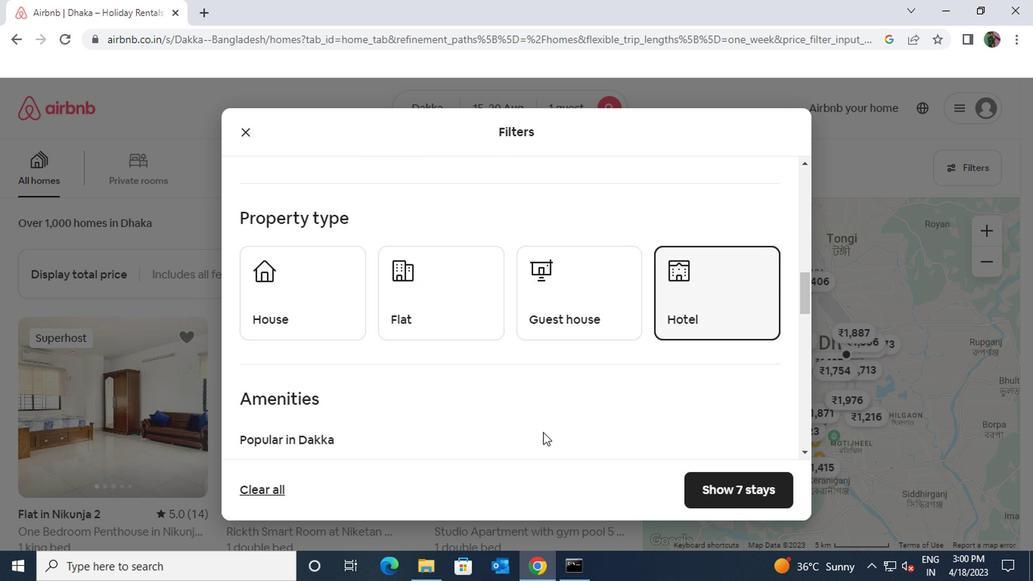 
Action: Mouse moved to (490, 410)
Screenshot: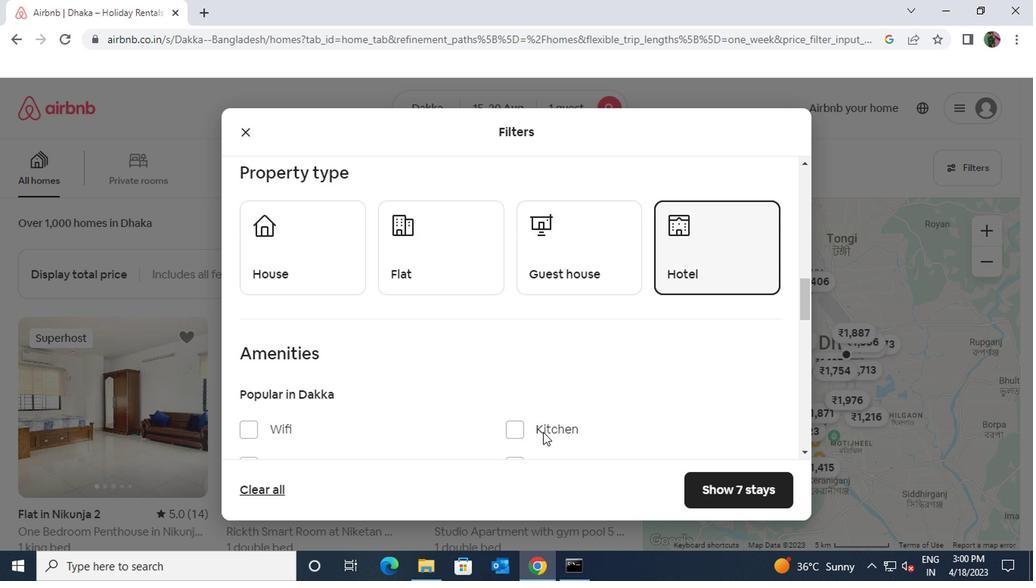 
Action: Mouse scrolled (490, 410) with delta (0, 0)
Screenshot: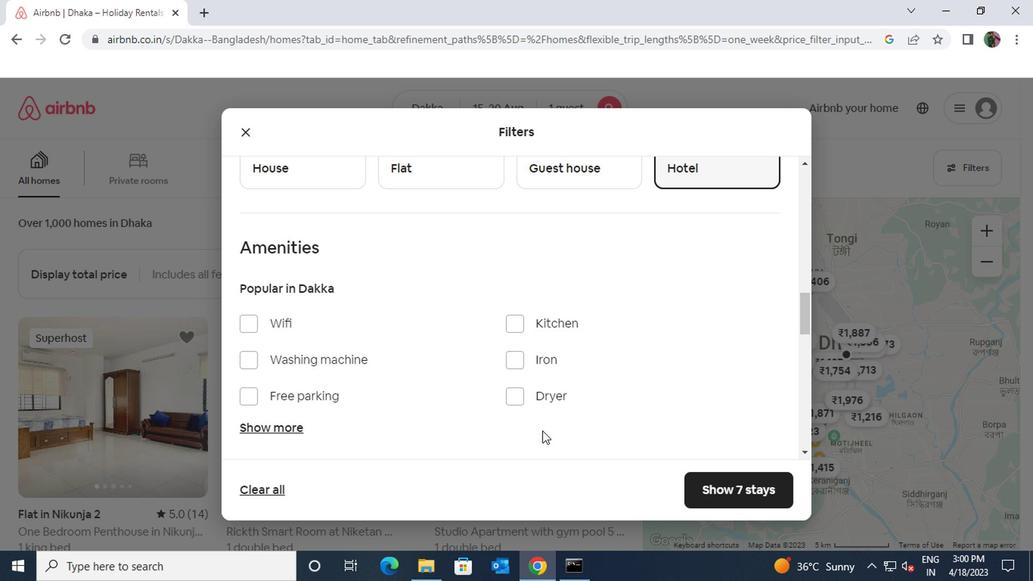 
Action: Mouse moved to (311, 357)
Screenshot: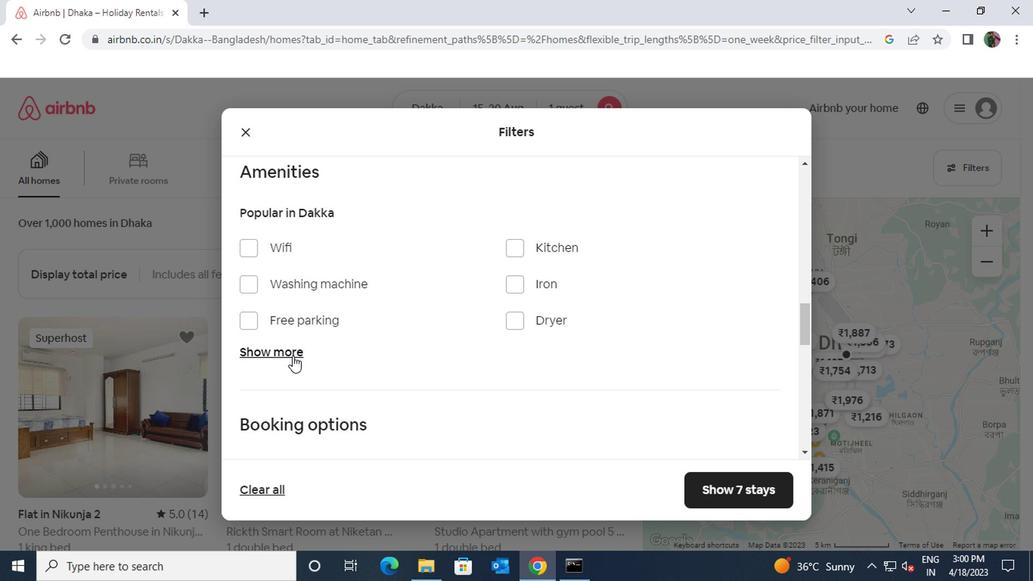 
Action: Mouse pressed left at (311, 357)
Screenshot: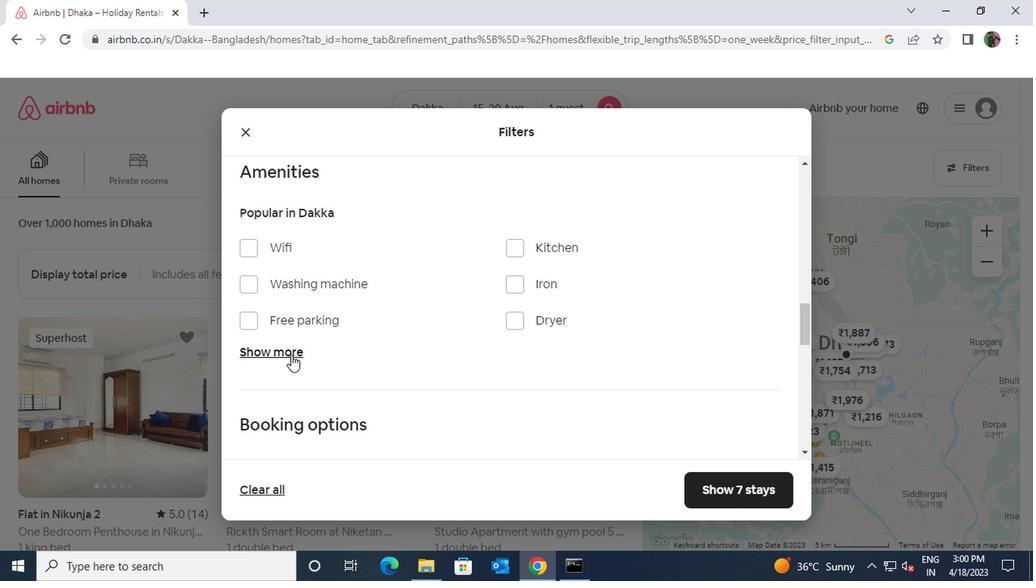 
Action: Mouse moved to (282, 392)
Screenshot: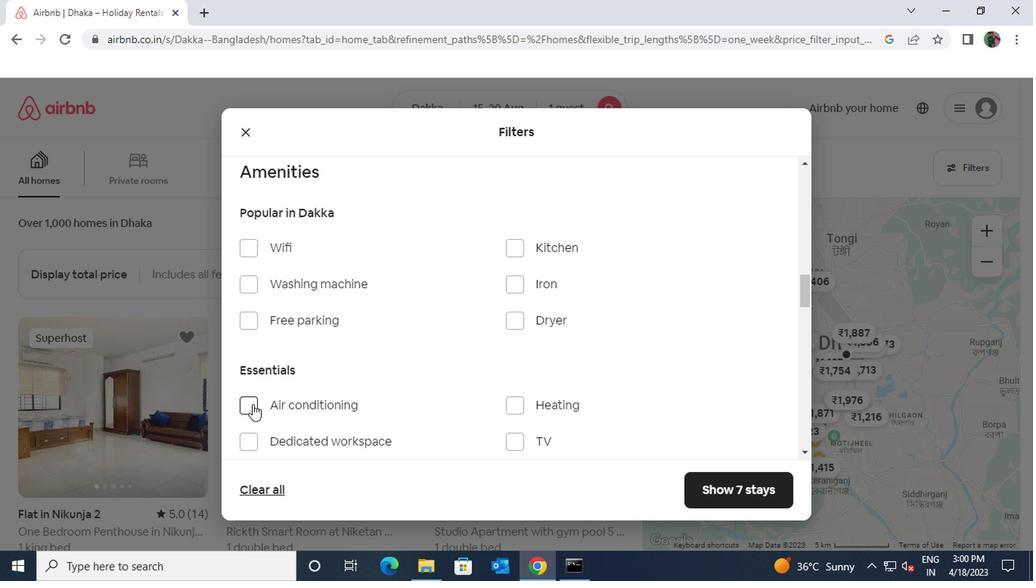 
Action: Mouse pressed left at (282, 392)
Screenshot: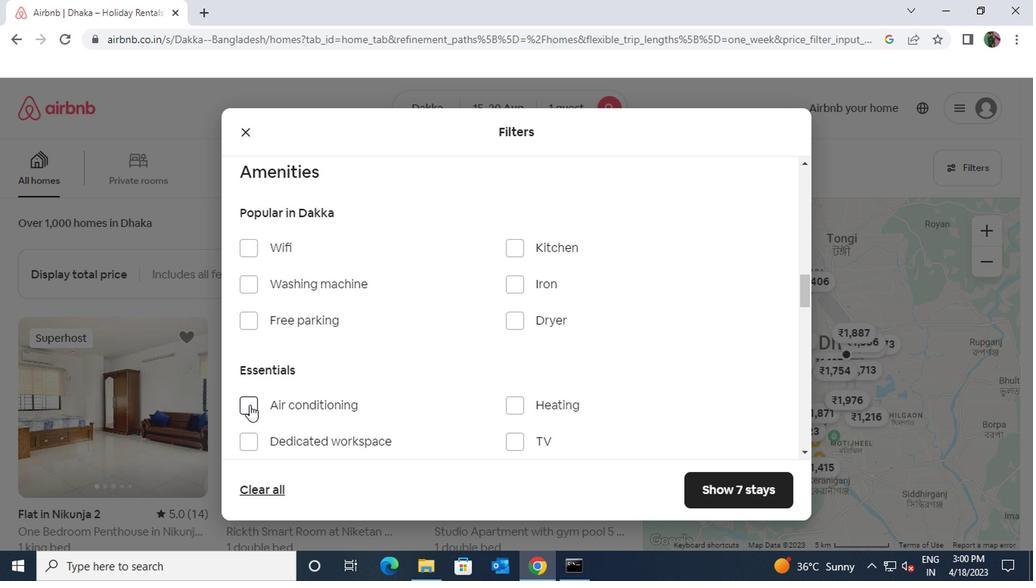 
Action: Mouse moved to (379, 450)
Screenshot: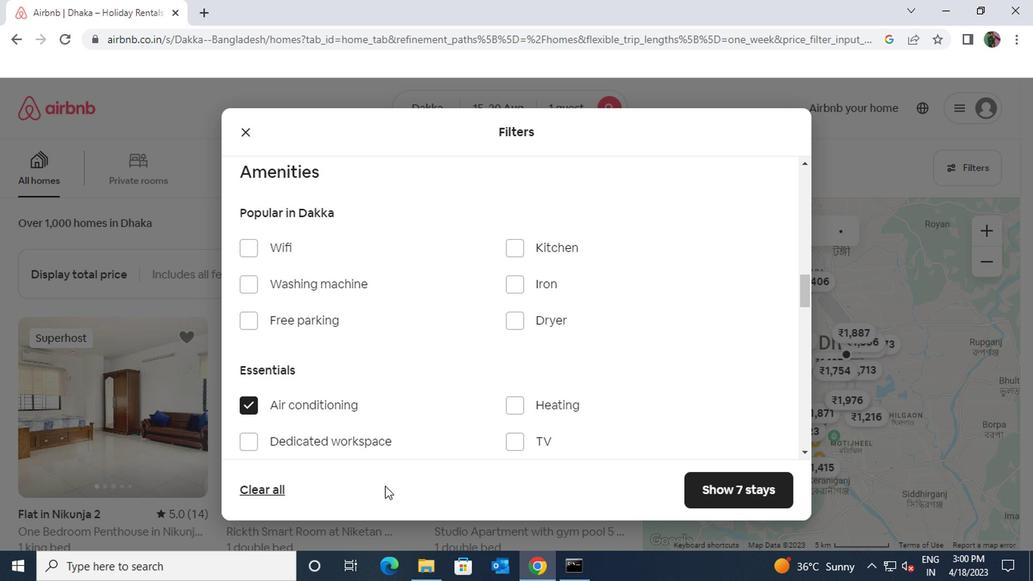 
Action: Mouse scrolled (379, 449) with delta (0, 0)
Screenshot: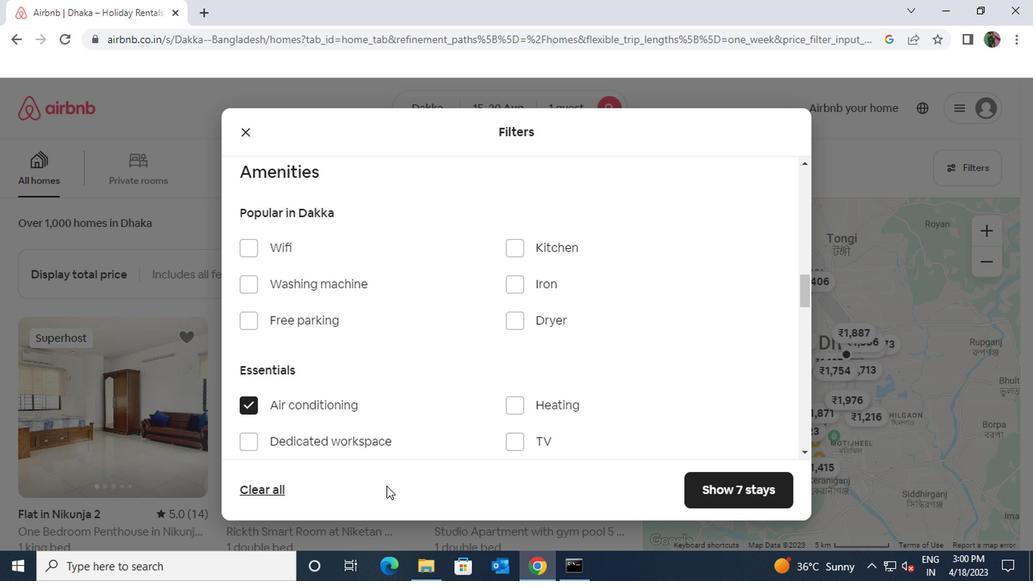 
Action: Mouse moved to (381, 437)
Screenshot: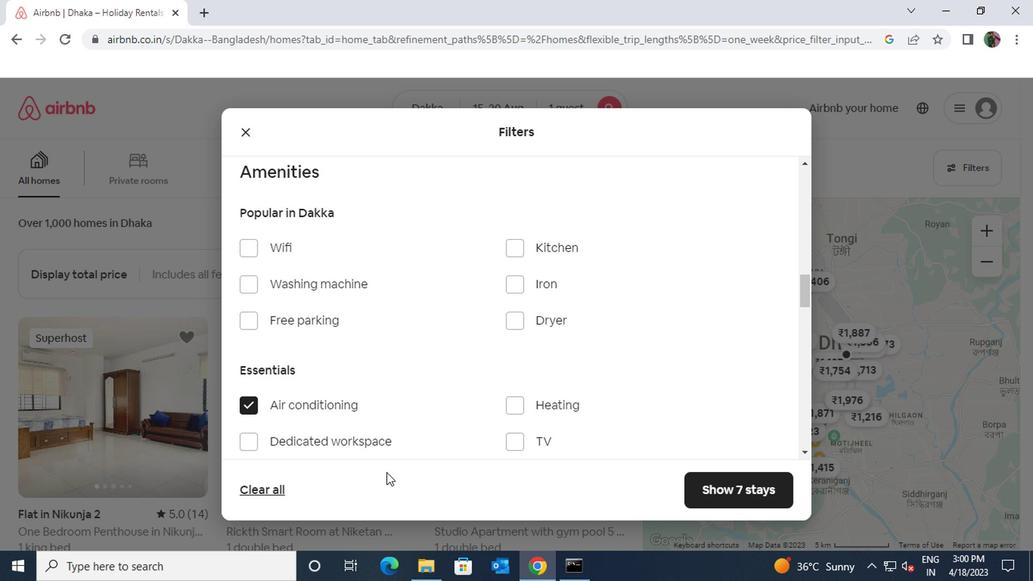 
Action: Mouse scrolled (381, 436) with delta (0, 0)
Screenshot: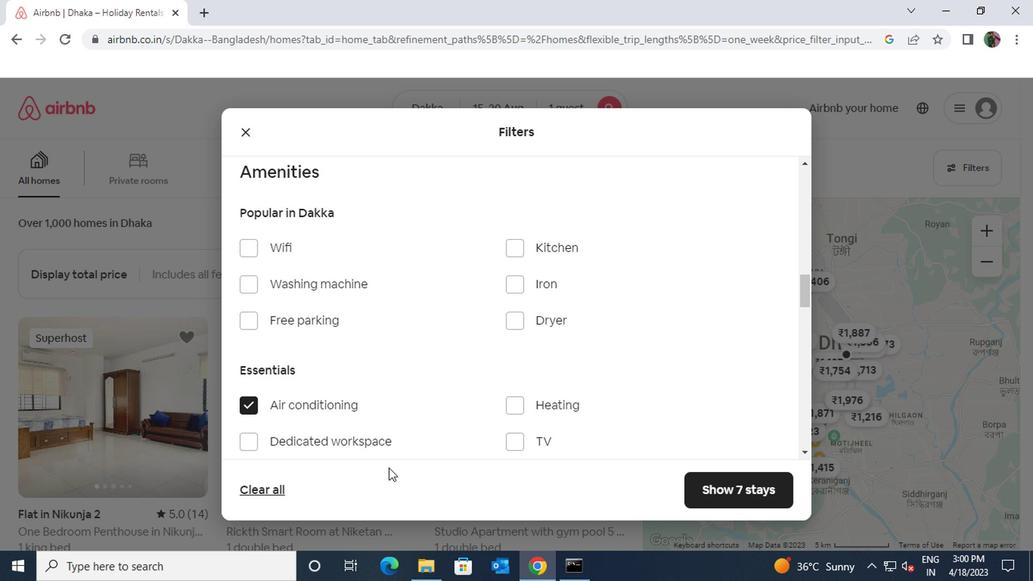 
Action: Mouse moved to (381, 435)
Screenshot: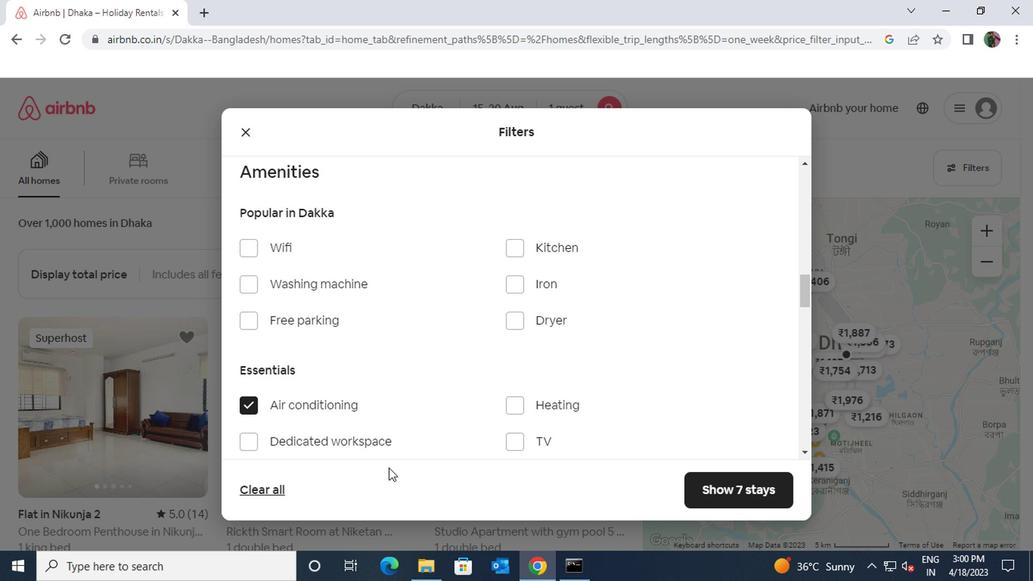 
Action: Mouse scrolled (381, 435) with delta (0, 0)
Screenshot: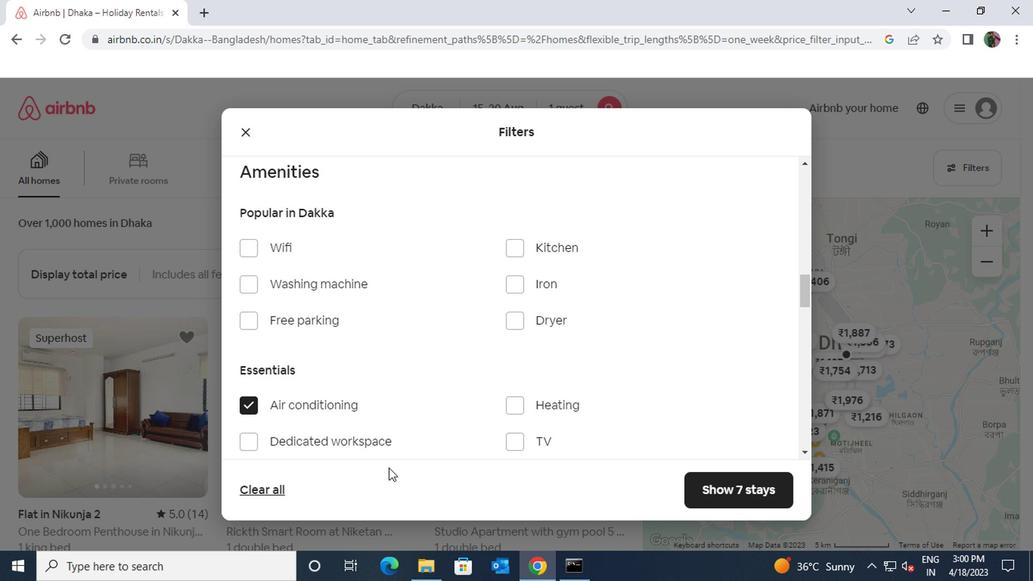 
Action: Mouse moved to (388, 411)
Screenshot: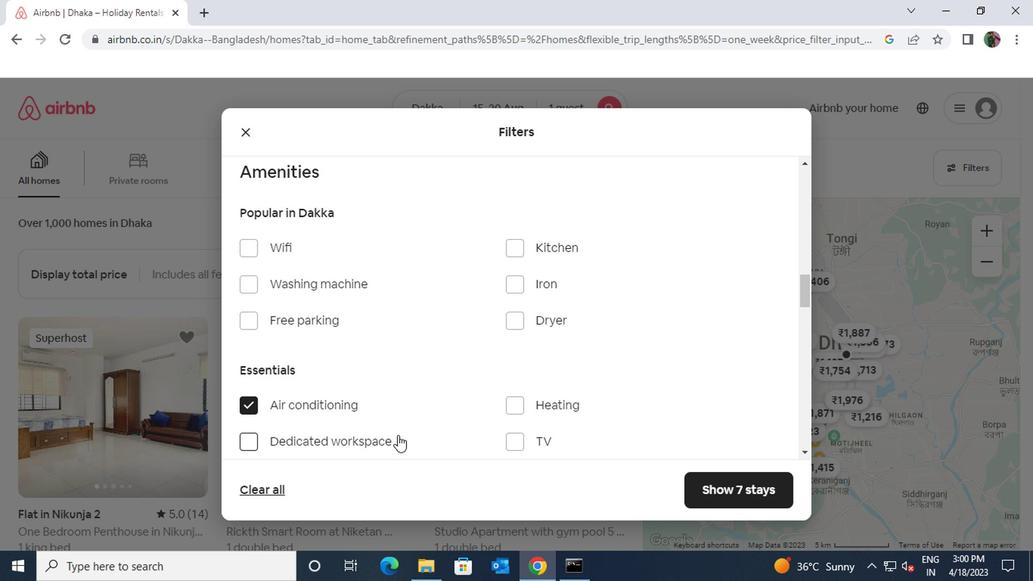 
Action: Mouse scrolled (388, 410) with delta (0, 0)
Screenshot: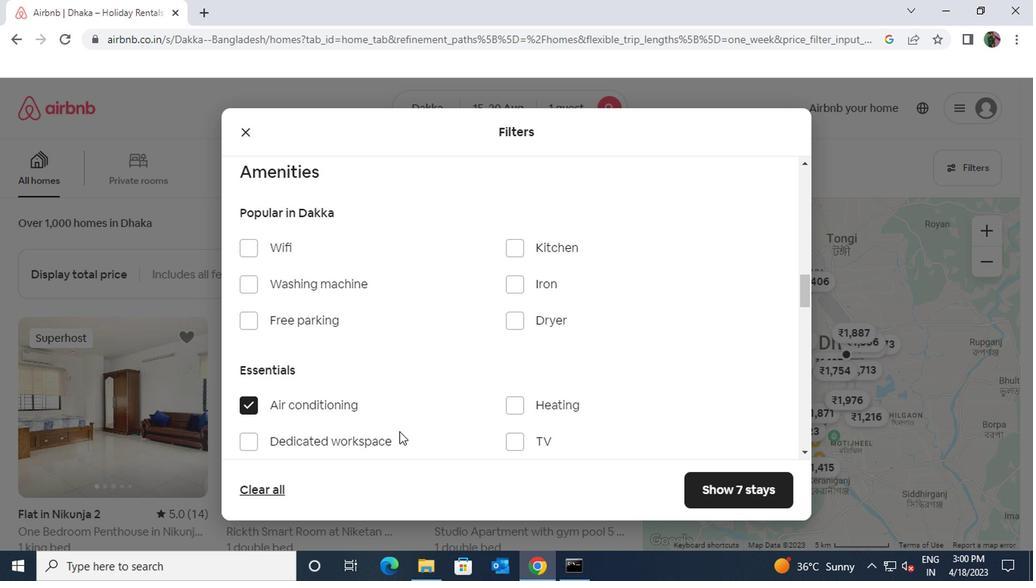 
Action: Mouse scrolled (388, 410) with delta (0, 0)
Screenshot: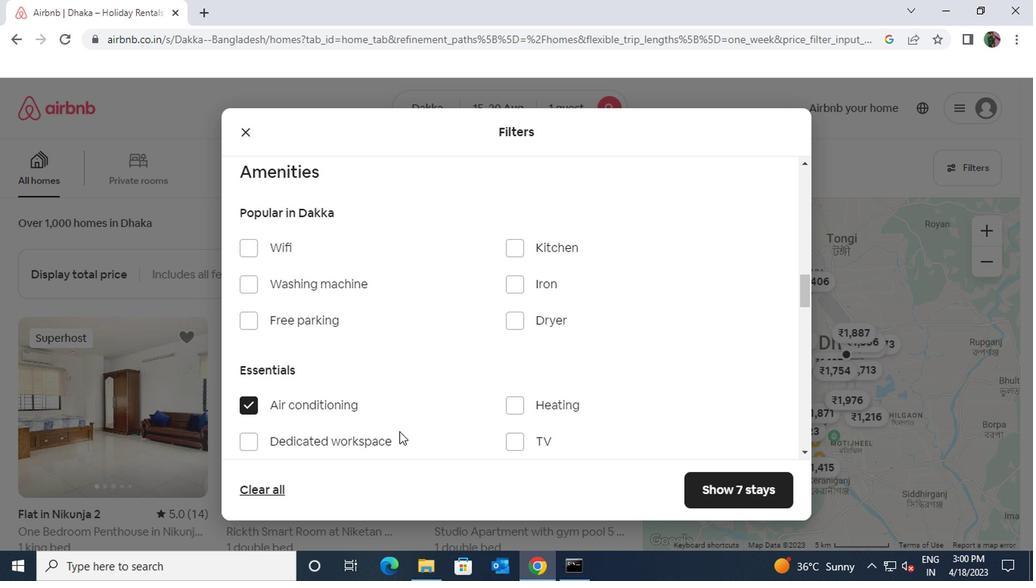
Action: Mouse scrolled (388, 410) with delta (0, 0)
Screenshot: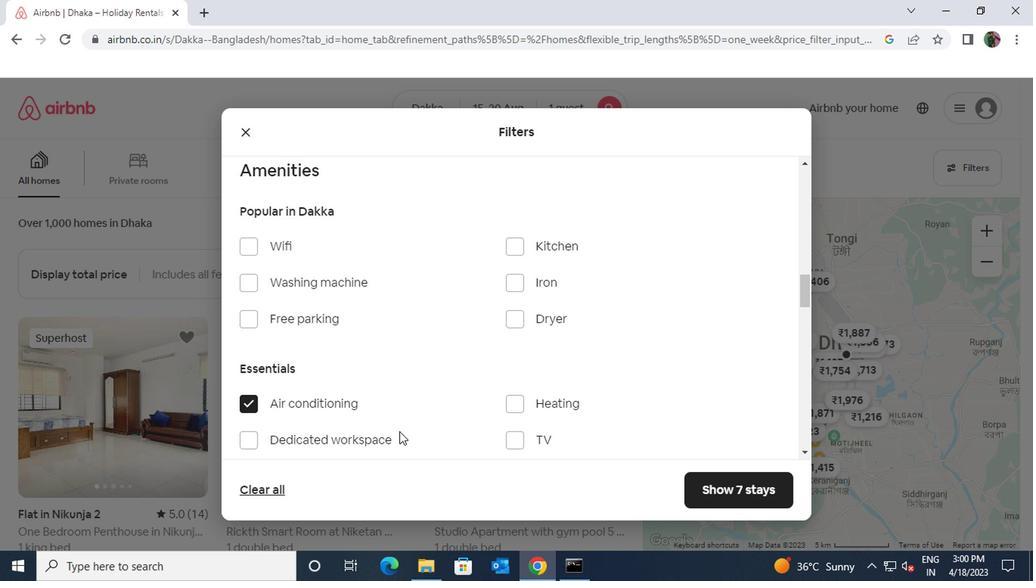 
Action: Mouse moved to (389, 410)
Screenshot: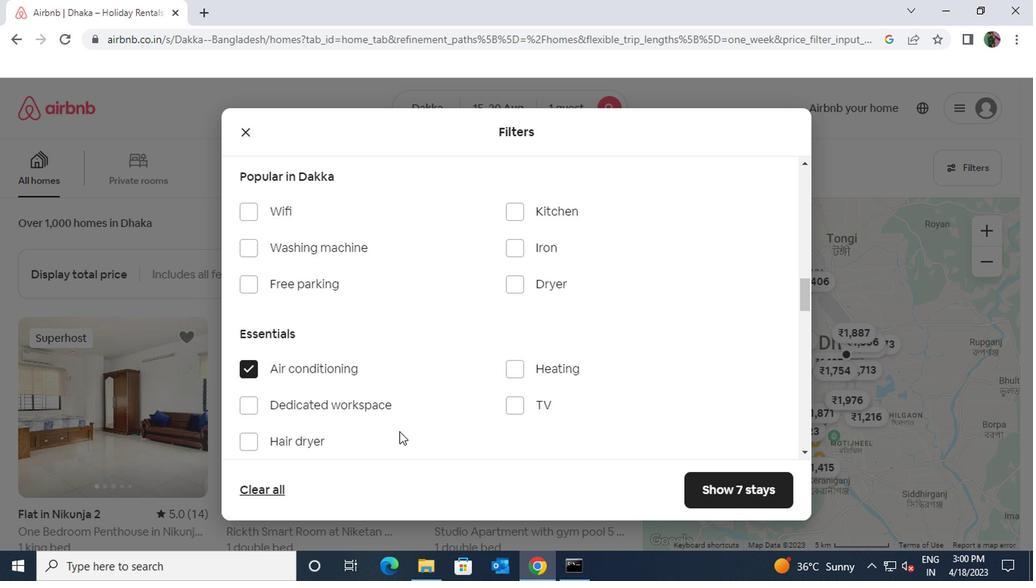 
Action: Mouse scrolled (389, 410) with delta (0, 0)
Screenshot: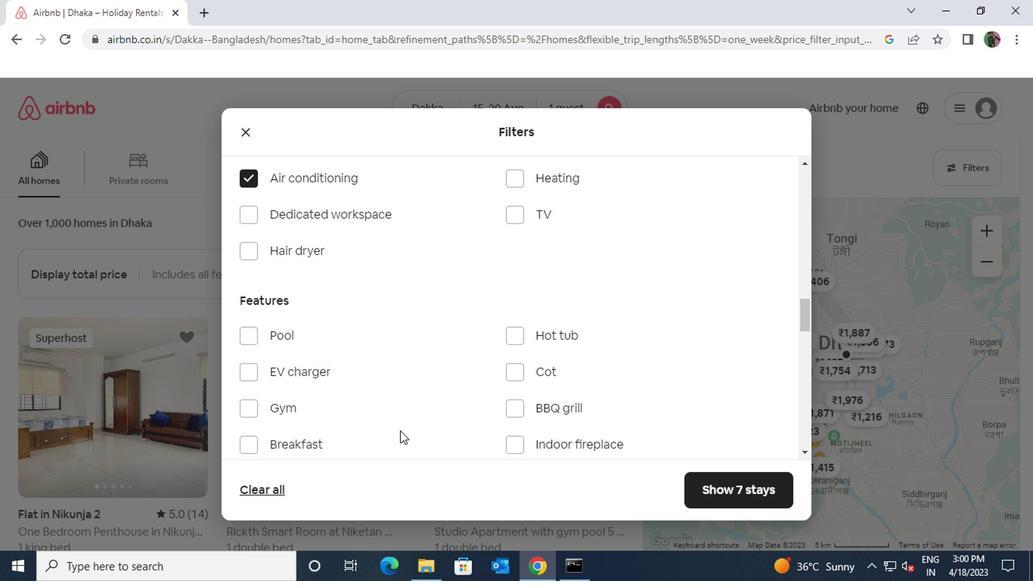 
Action: Mouse scrolled (389, 410) with delta (0, 0)
Screenshot: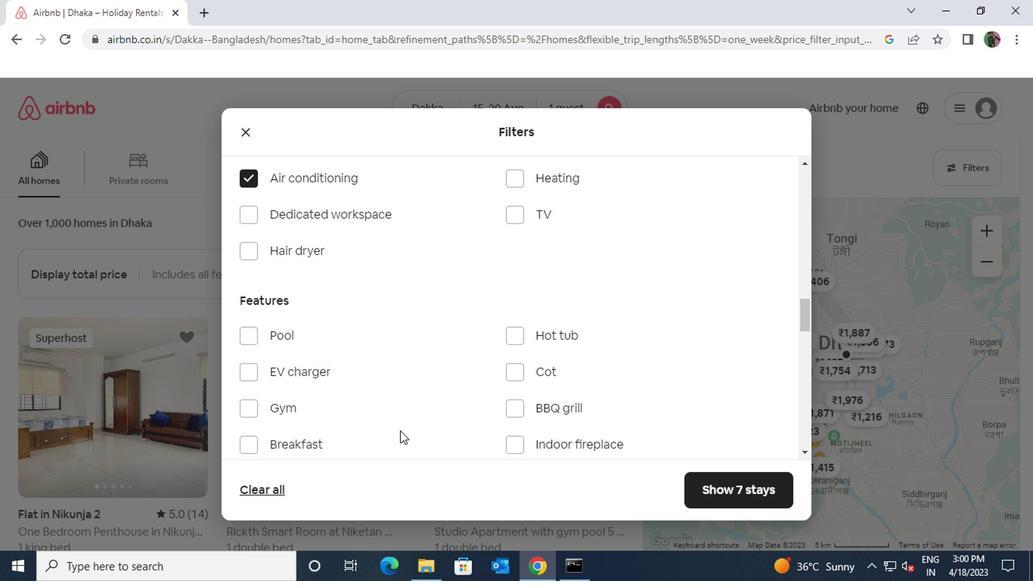 
Action: Mouse scrolled (389, 410) with delta (0, 0)
Screenshot: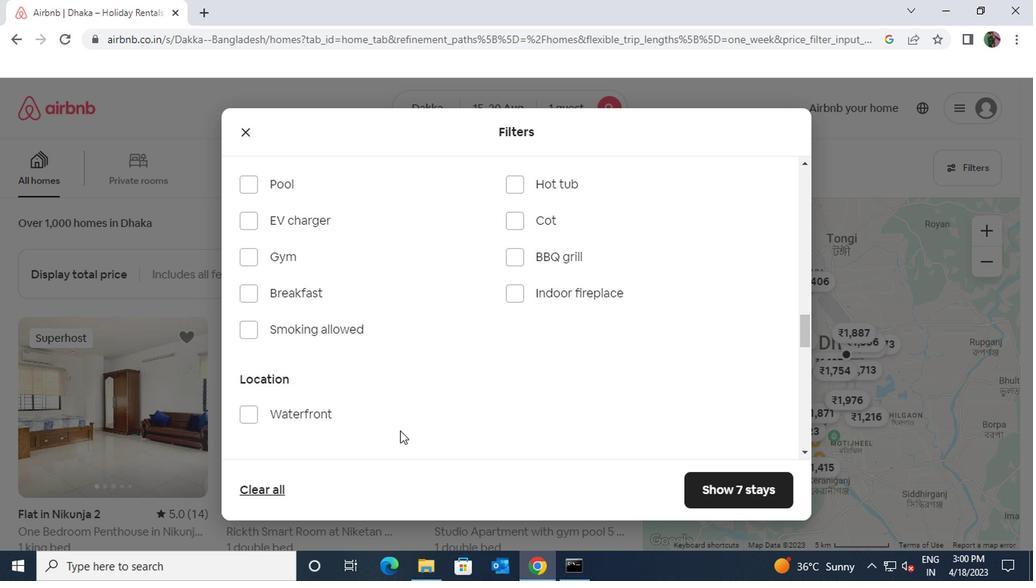 
Action: Mouse scrolled (389, 410) with delta (0, 0)
Screenshot: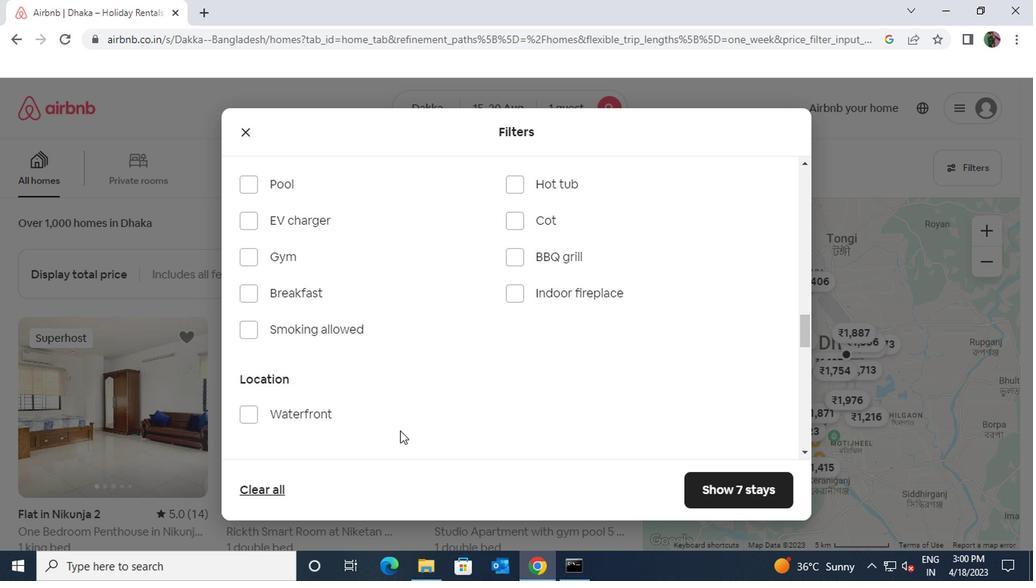 
Action: Mouse scrolled (389, 410) with delta (0, 0)
Screenshot: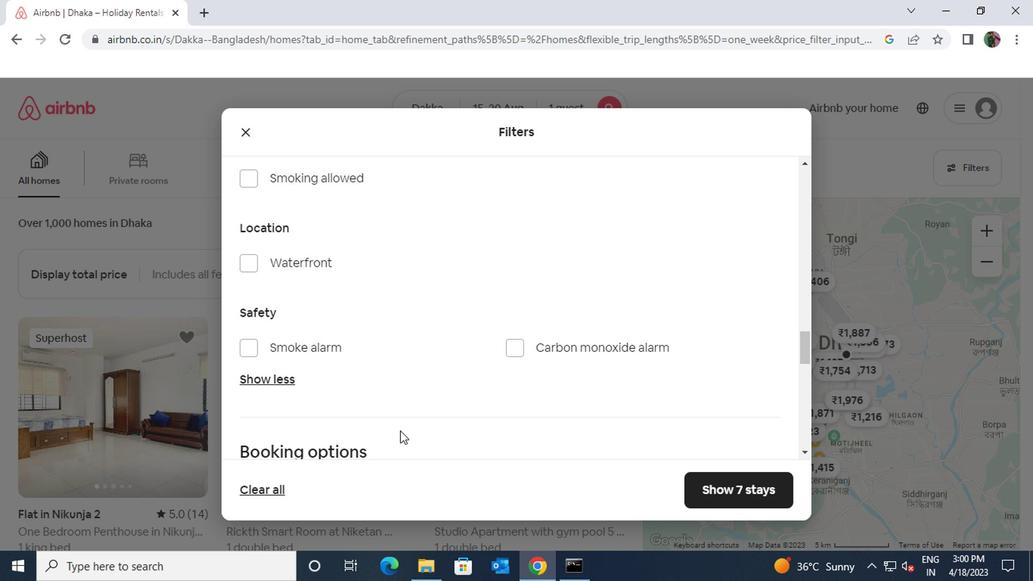 
Action: Mouse scrolled (389, 410) with delta (0, 0)
Screenshot: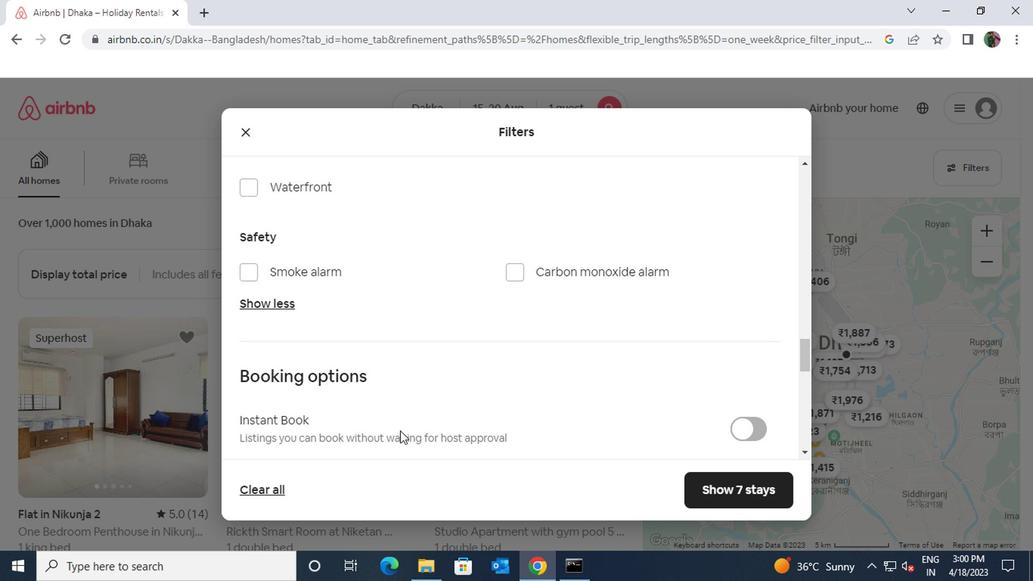 
Action: Mouse scrolled (389, 410) with delta (0, 0)
Screenshot: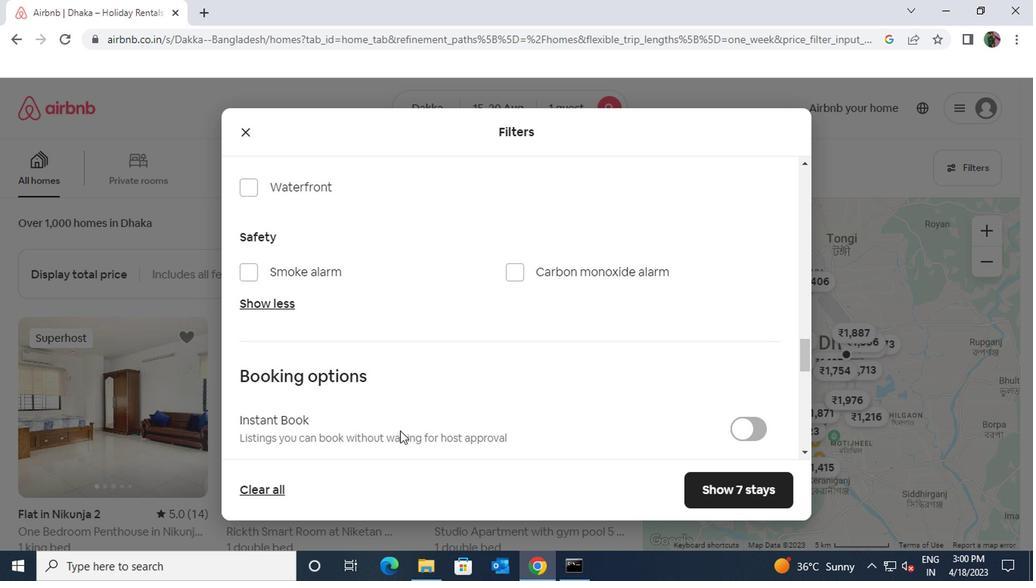 
Action: Mouse moved to (637, 339)
Screenshot: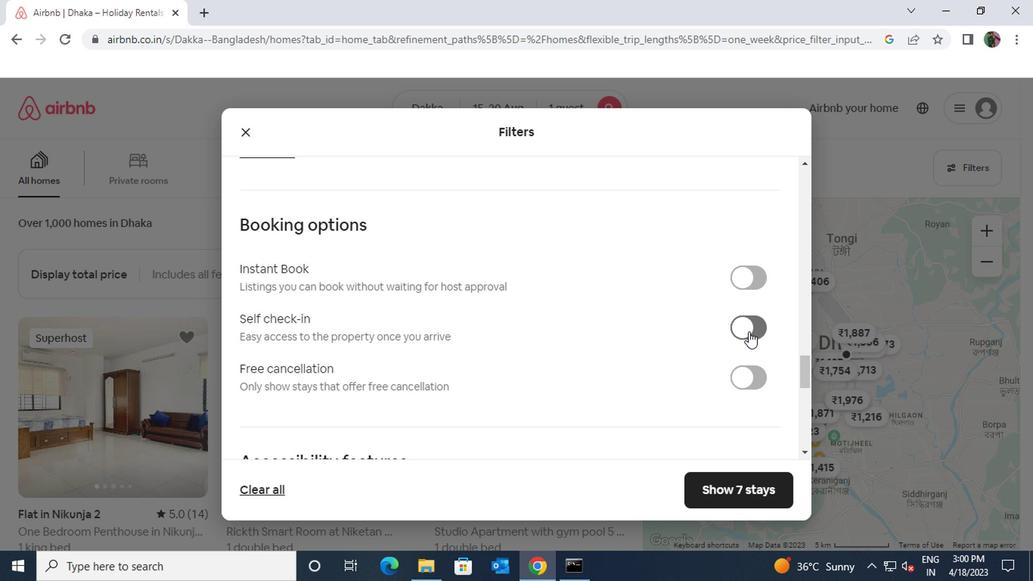 
Action: Mouse pressed left at (637, 339)
Screenshot: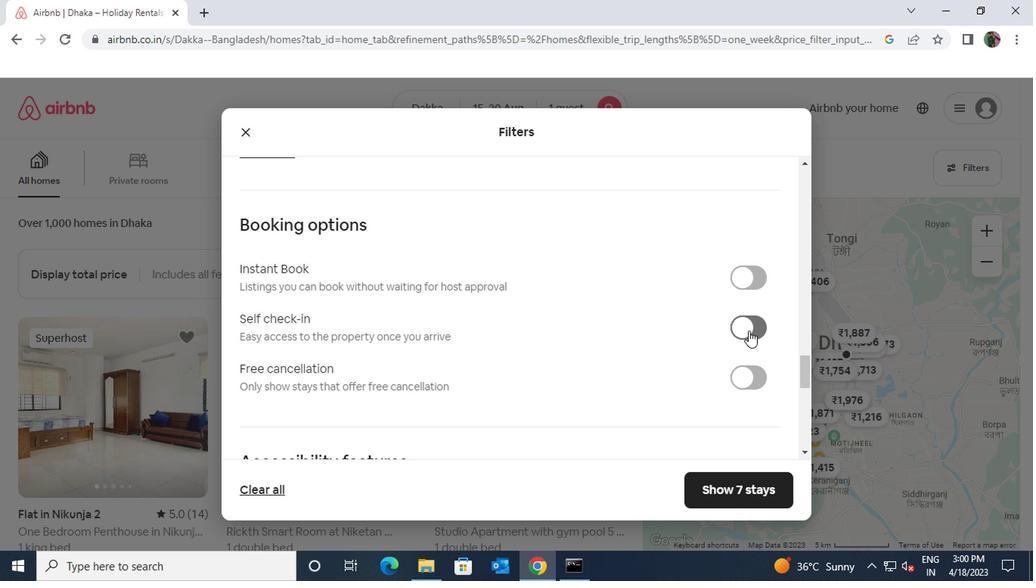 
Action: Mouse moved to (462, 378)
Screenshot: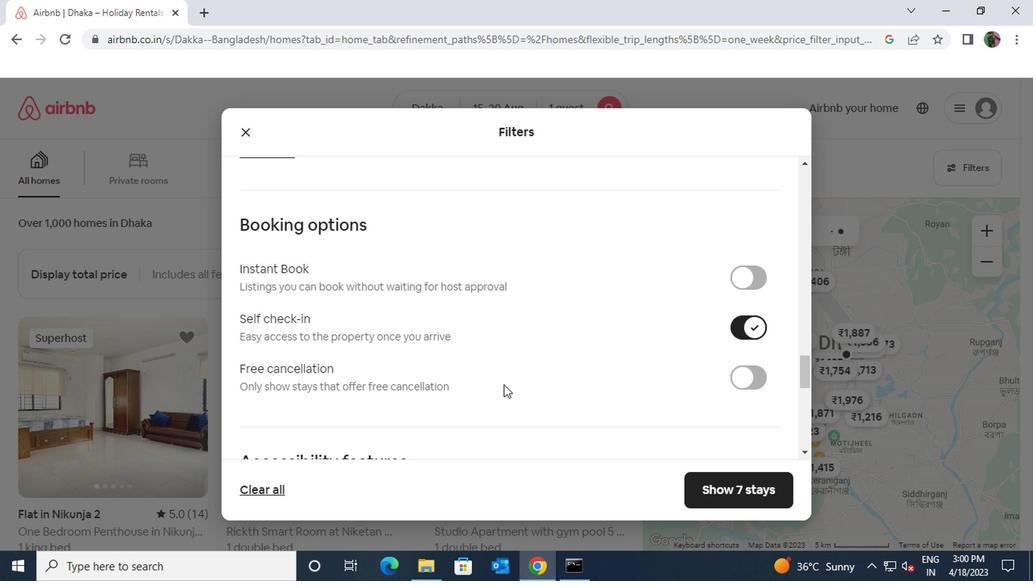 
Action: Mouse scrolled (462, 378) with delta (0, 0)
Screenshot: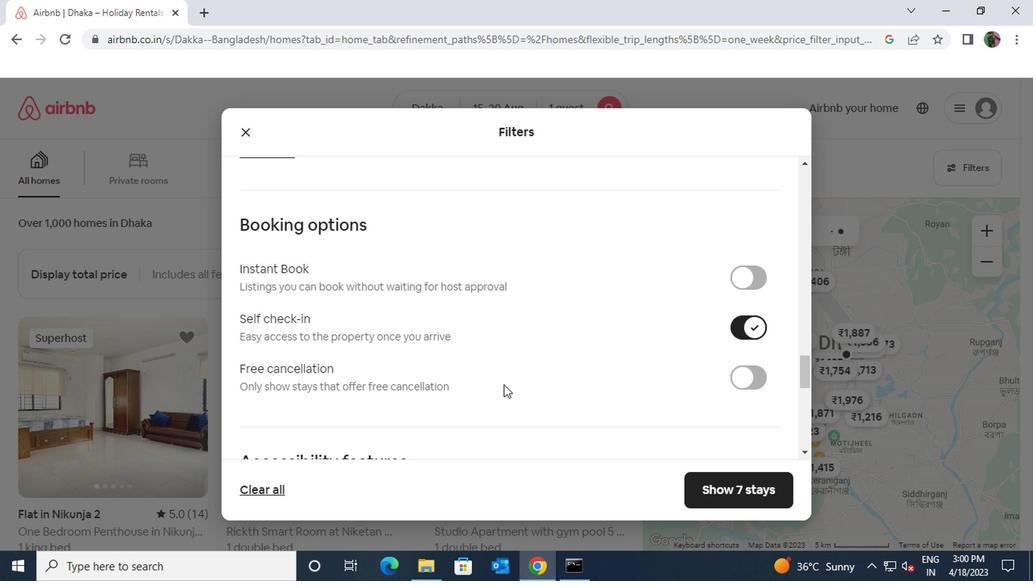
Action: Mouse scrolled (462, 378) with delta (0, 0)
Screenshot: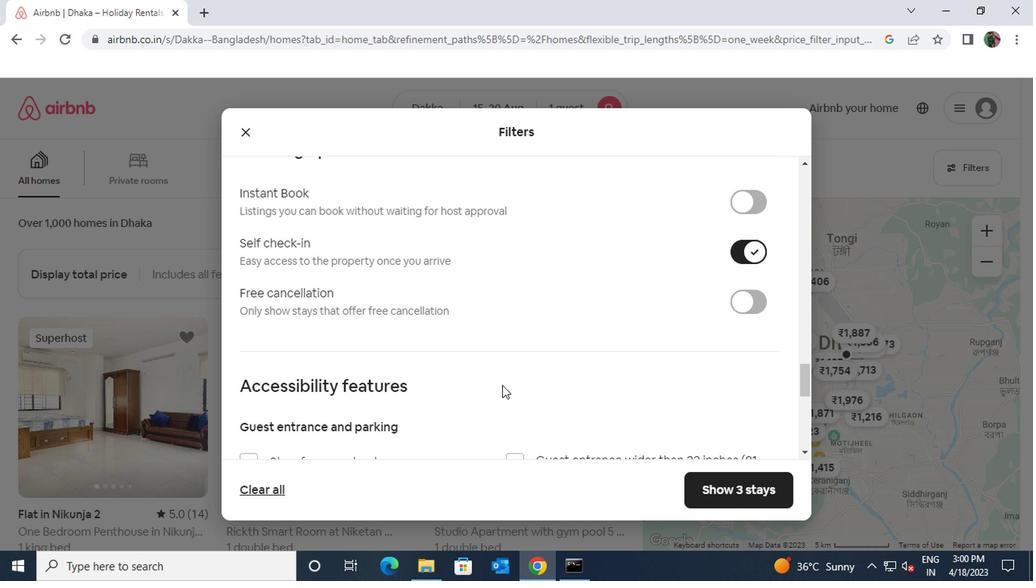 
Action: Mouse scrolled (462, 378) with delta (0, 0)
Screenshot: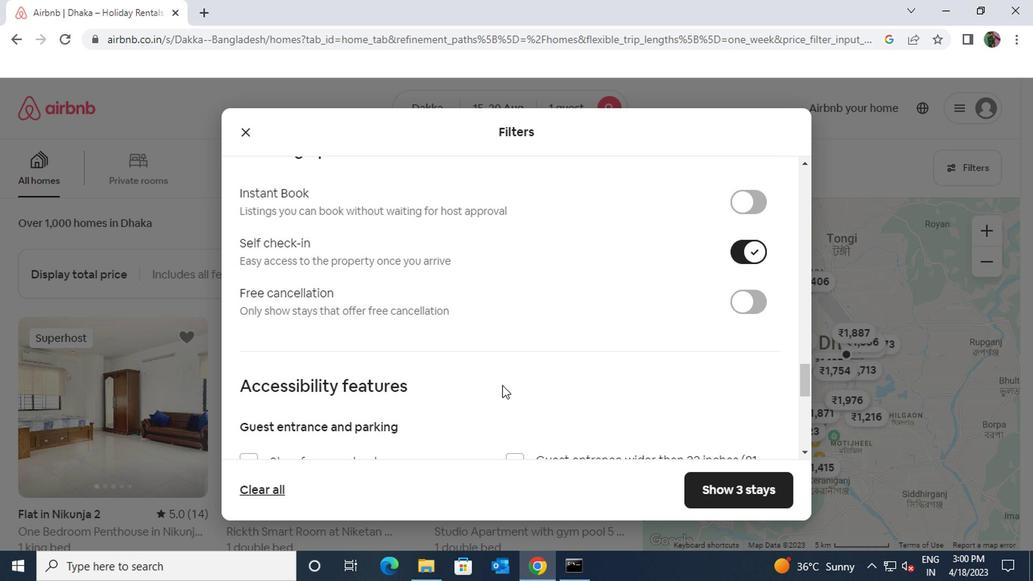
Action: Mouse scrolled (462, 378) with delta (0, 0)
Screenshot: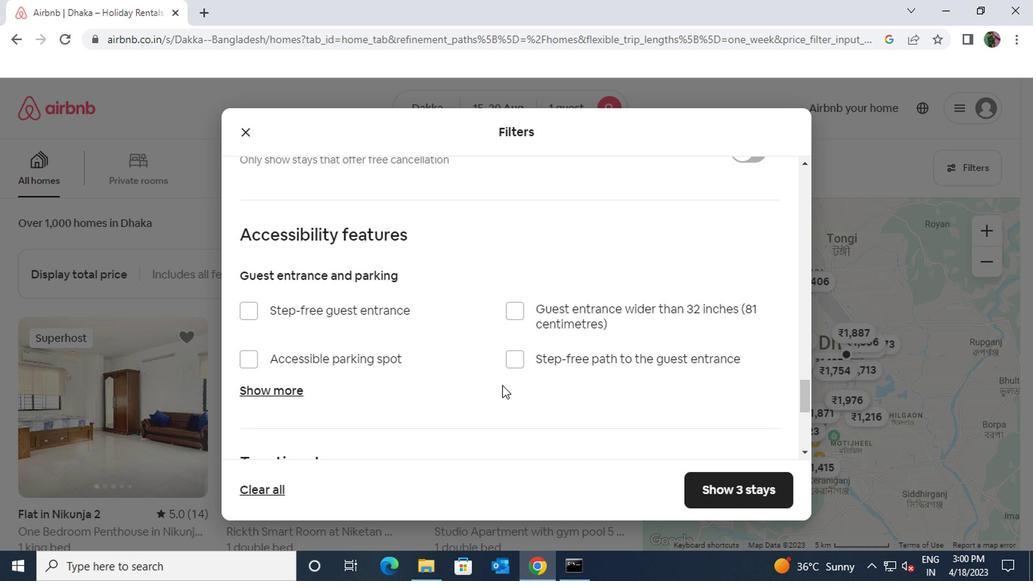 
Action: Mouse scrolled (462, 378) with delta (0, 0)
Screenshot: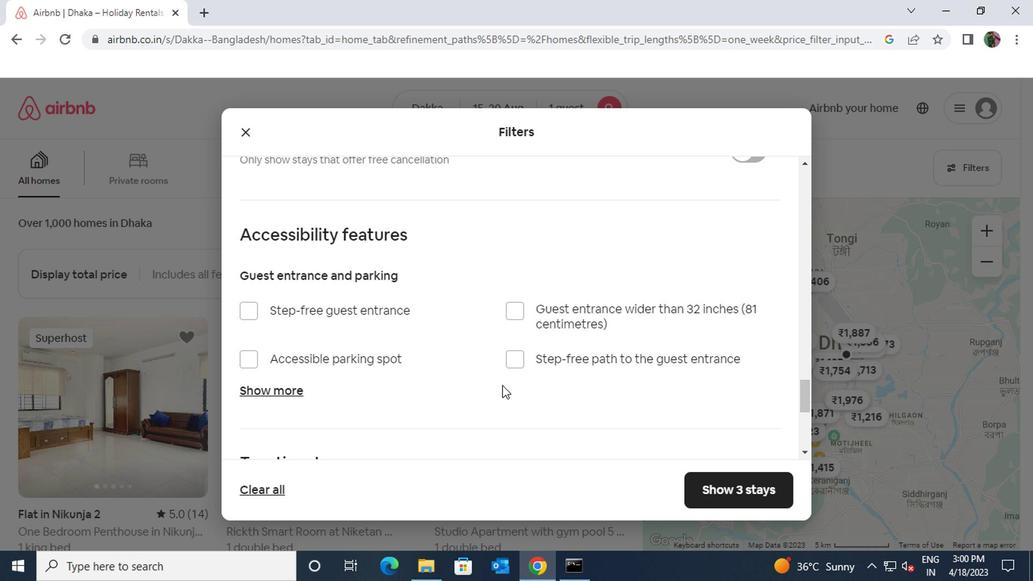 
Action: Mouse scrolled (462, 378) with delta (0, 0)
Screenshot: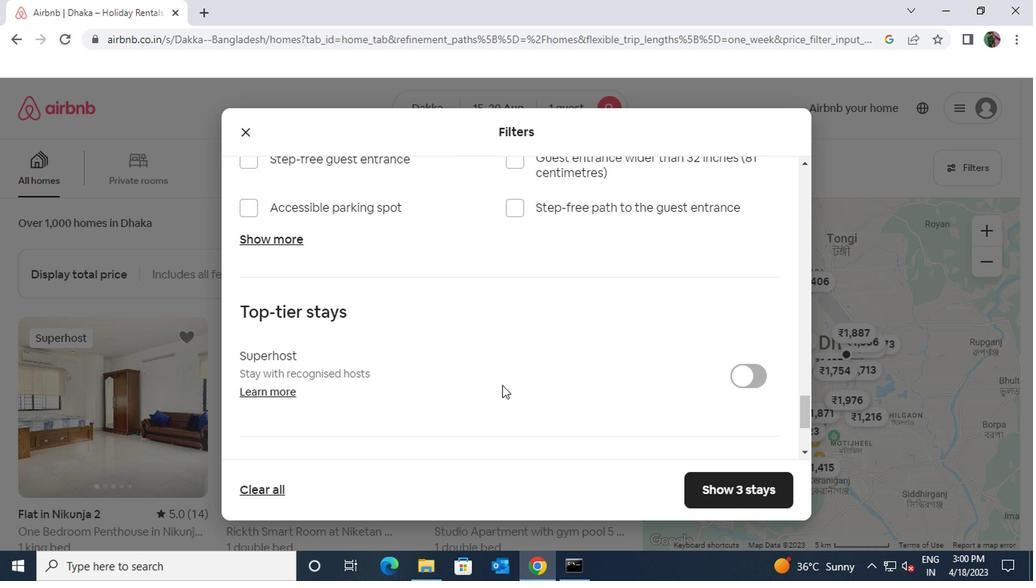 
Action: Mouse scrolled (462, 378) with delta (0, 0)
Screenshot: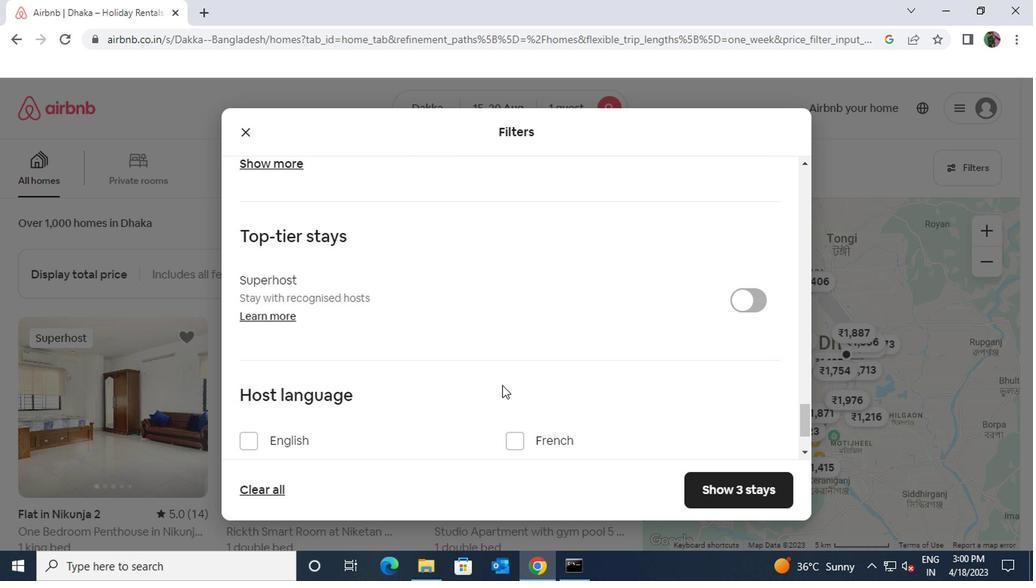 
Action: Mouse scrolled (462, 378) with delta (0, 0)
Screenshot: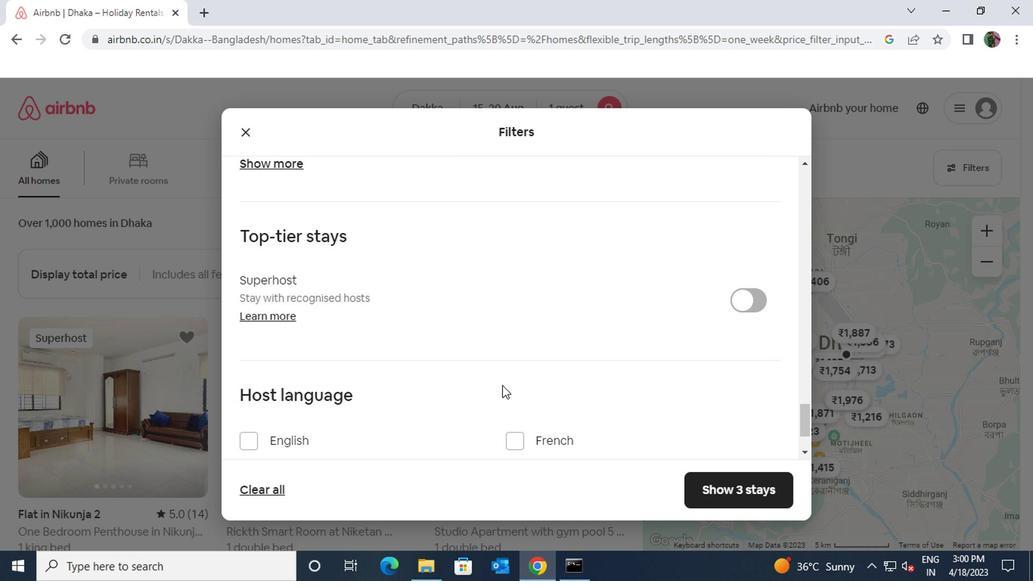 
Action: Mouse moved to (276, 357)
Screenshot: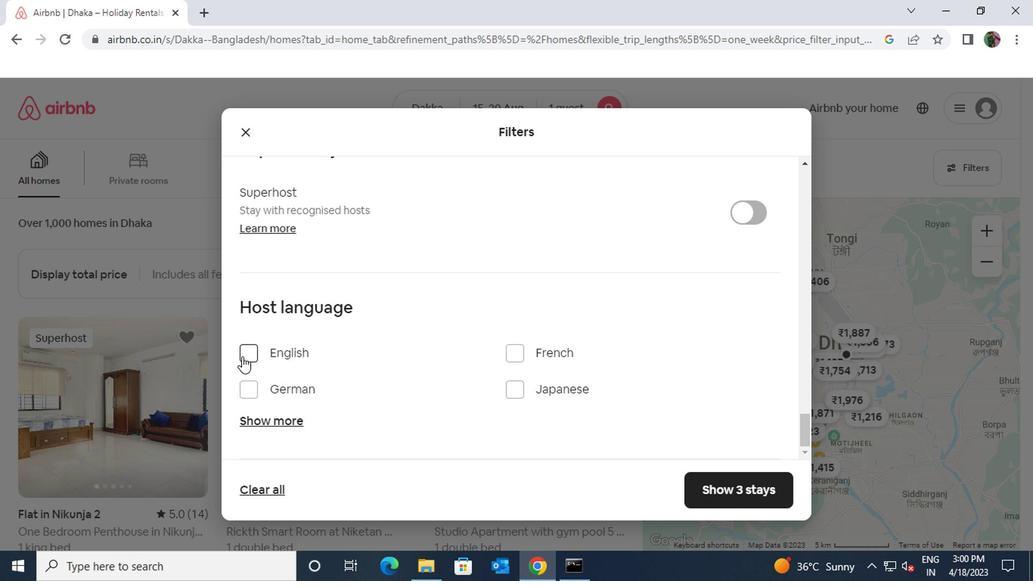 
Action: Mouse pressed left at (276, 357)
Screenshot: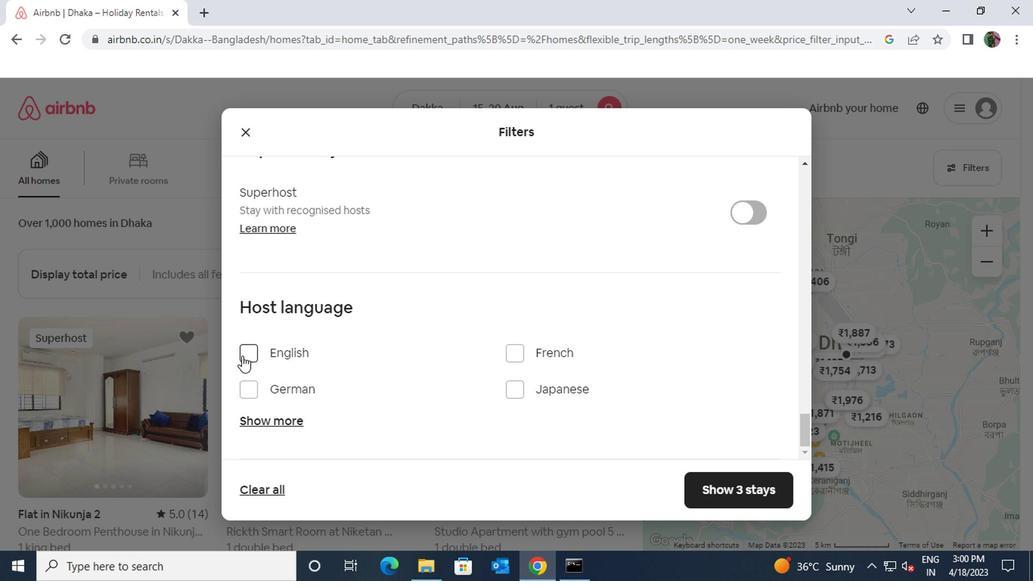 
Action: Mouse moved to (617, 451)
Screenshot: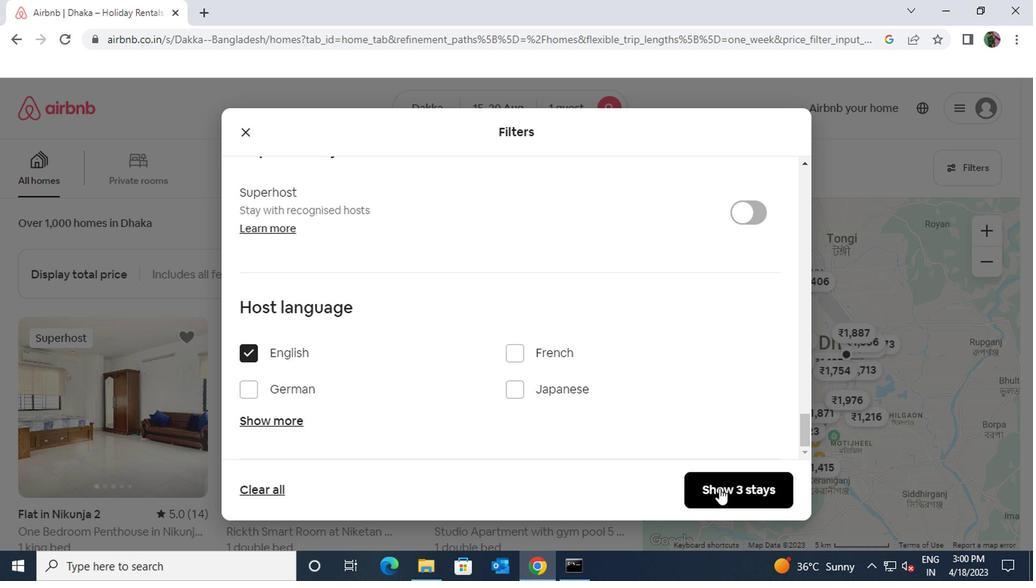 
Action: Mouse pressed left at (617, 451)
Screenshot: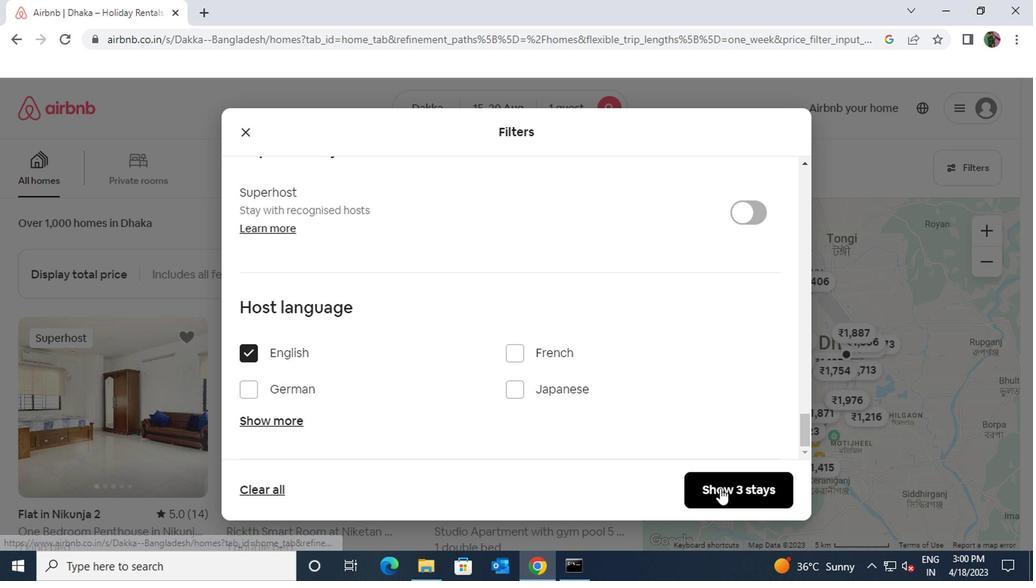
Action: Mouse moved to (612, 446)
Screenshot: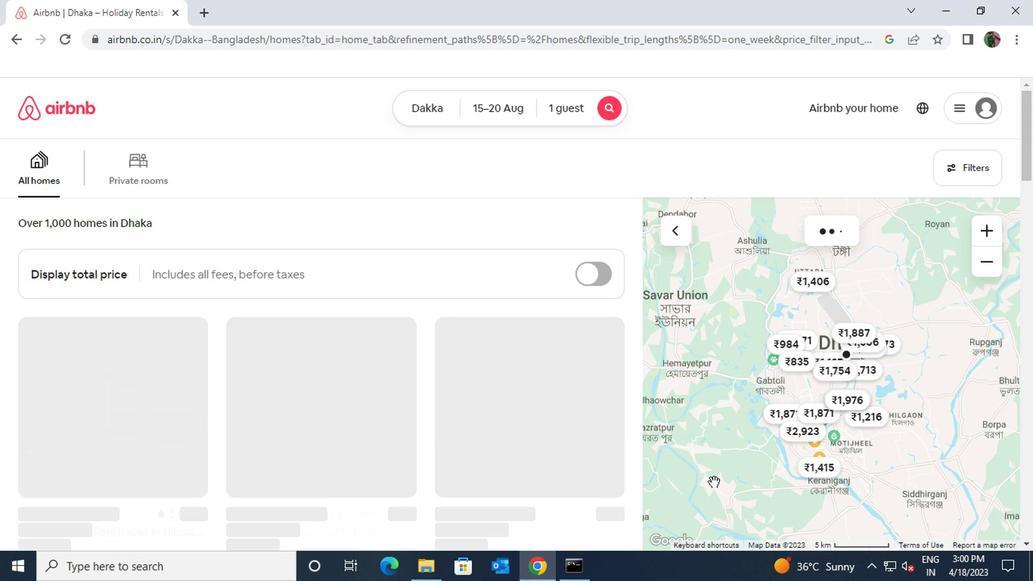 
